 Task: Search one way flight ticket for 2 adults, 2 children, 2 infants in seat in first from Petersburg: Petersburg James A. Johnson Airport to Raleigh: Raleigh-durham International Airport on 8-5-2023. Choice of flights is Frontier. Number of bags: 7 checked bags. Price is upto 110000. Outbound departure time preference is 16:30.
Action: Mouse moved to (333, 293)
Screenshot: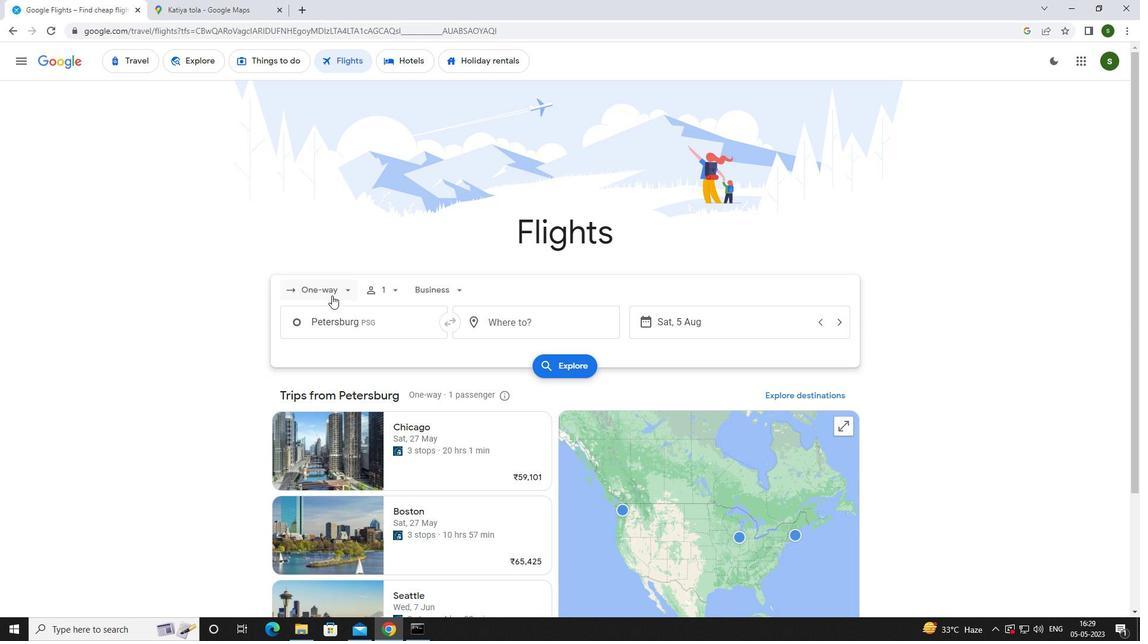 
Action: Mouse pressed left at (333, 293)
Screenshot: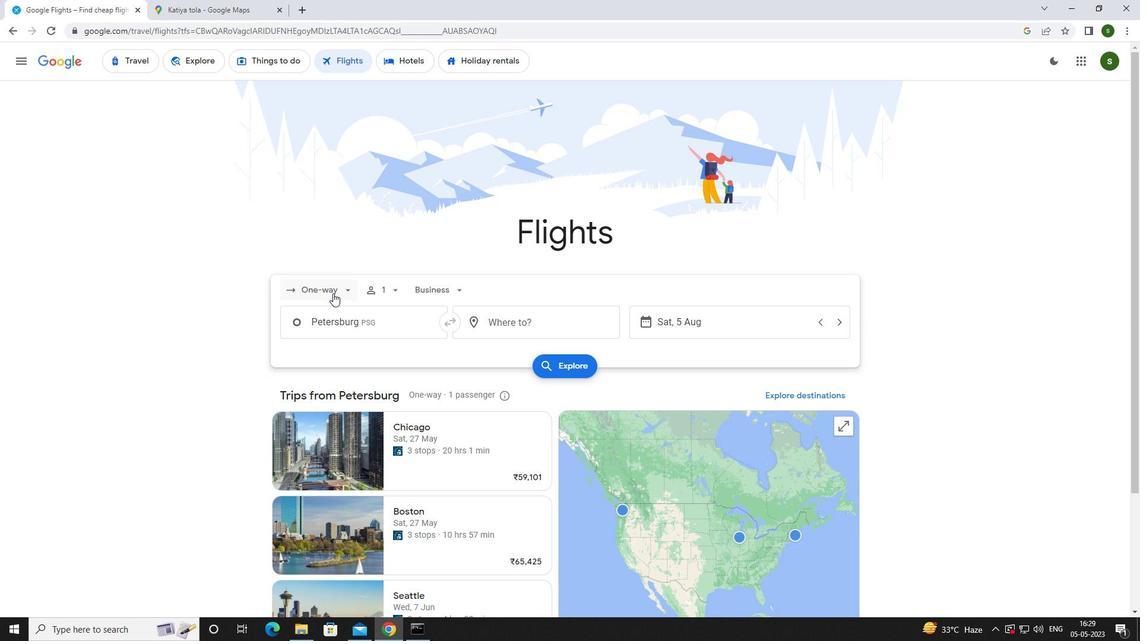 
Action: Mouse moved to (342, 347)
Screenshot: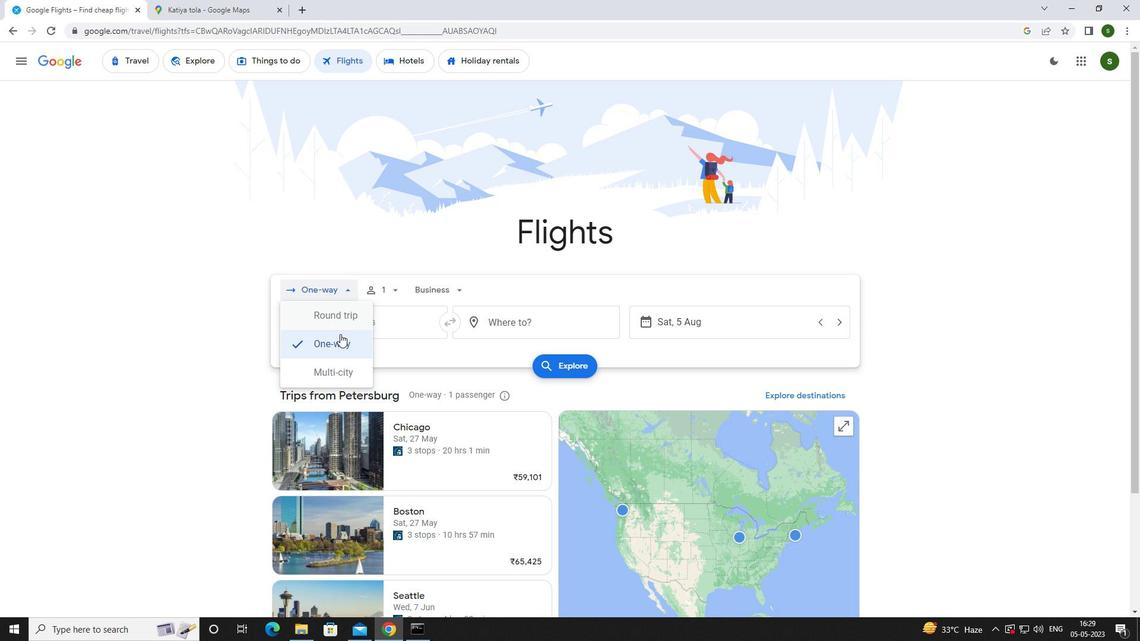 
Action: Mouse pressed left at (342, 347)
Screenshot: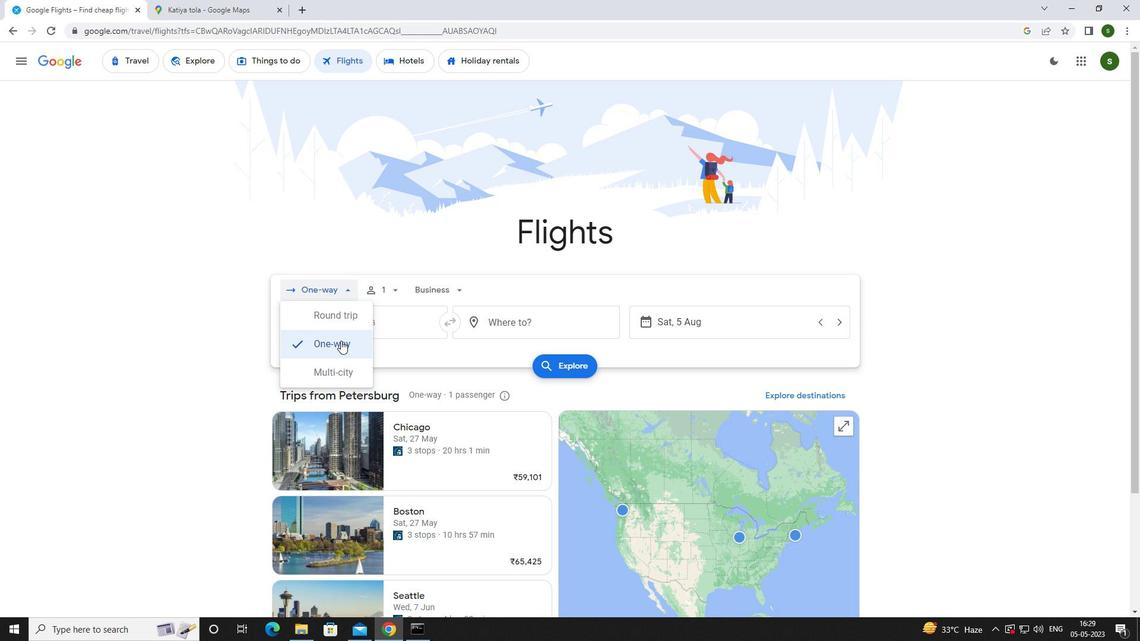 
Action: Mouse moved to (398, 292)
Screenshot: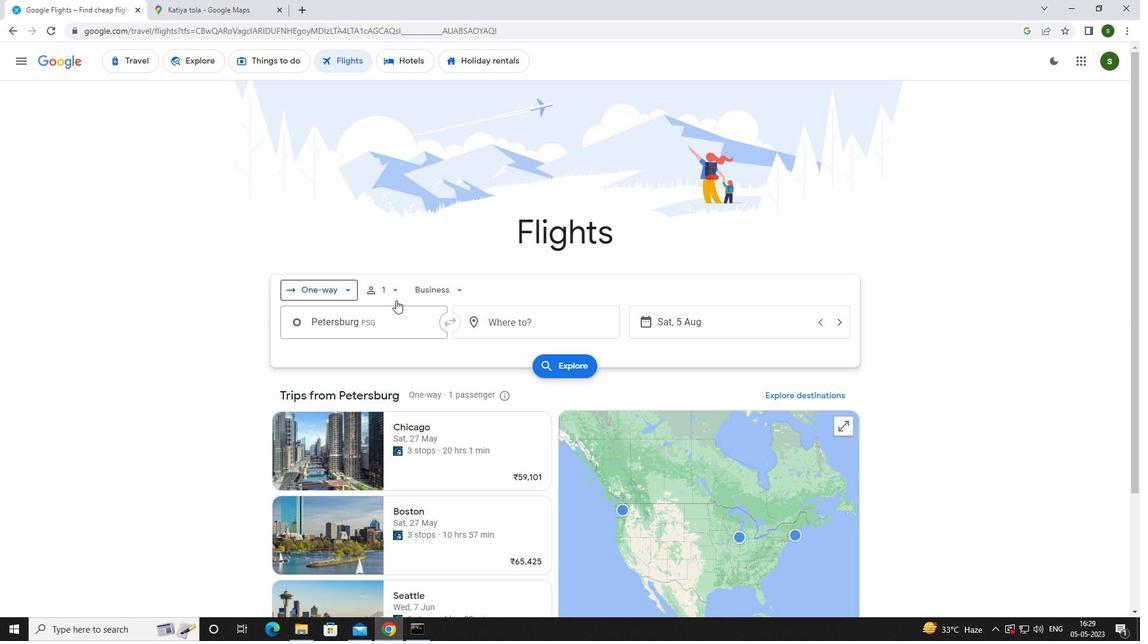 
Action: Mouse pressed left at (398, 292)
Screenshot: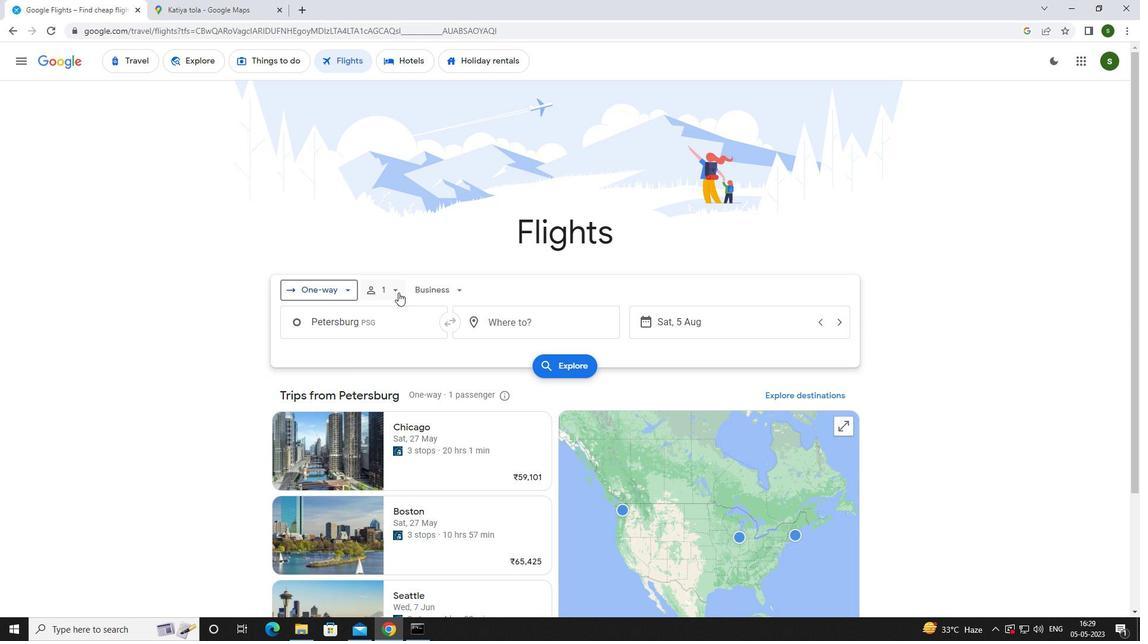 
Action: Mouse moved to (481, 318)
Screenshot: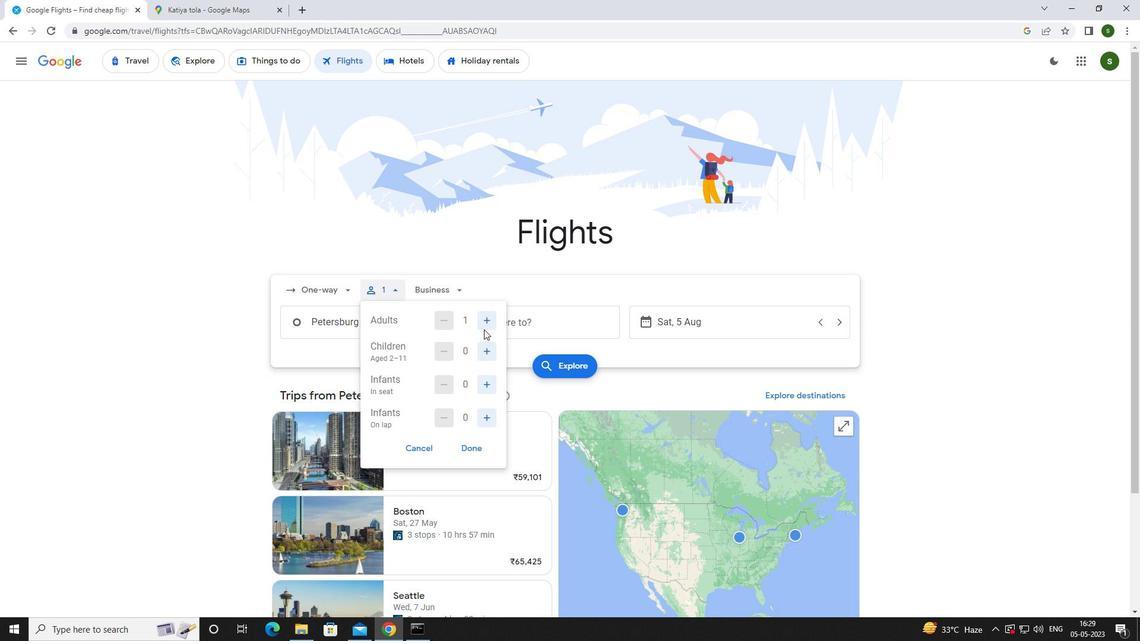
Action: Mouse pressed left at (481, 318)
Screenshot: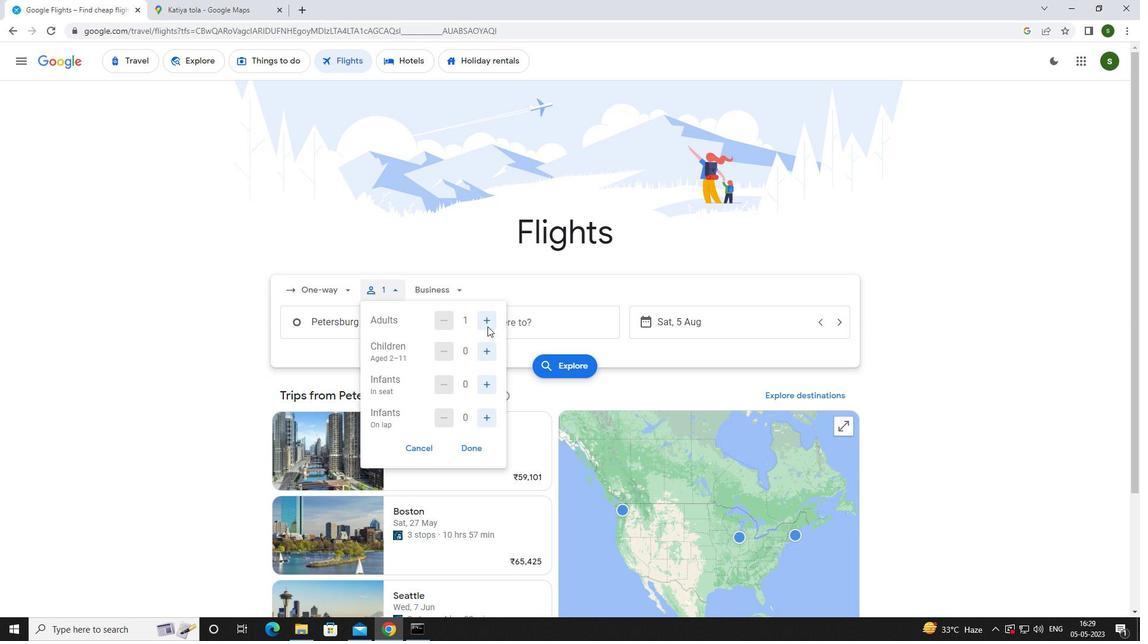 
Action: Mouse moved to (486, 352)
Screenshot: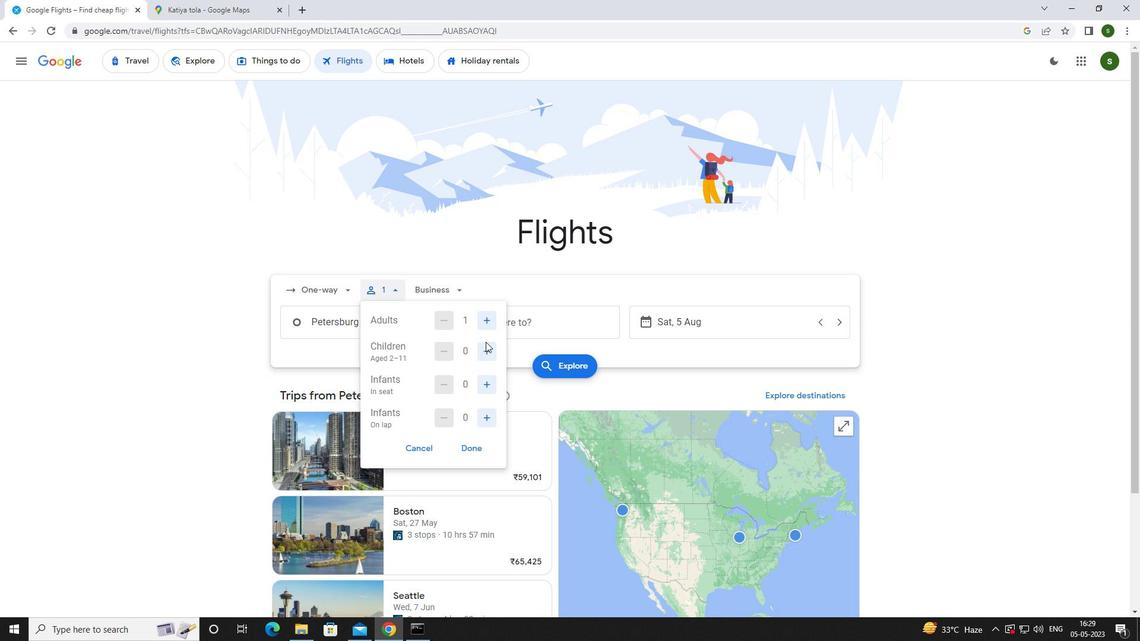 
Action: Mouse pressed left at (486, 352)
Screenshot: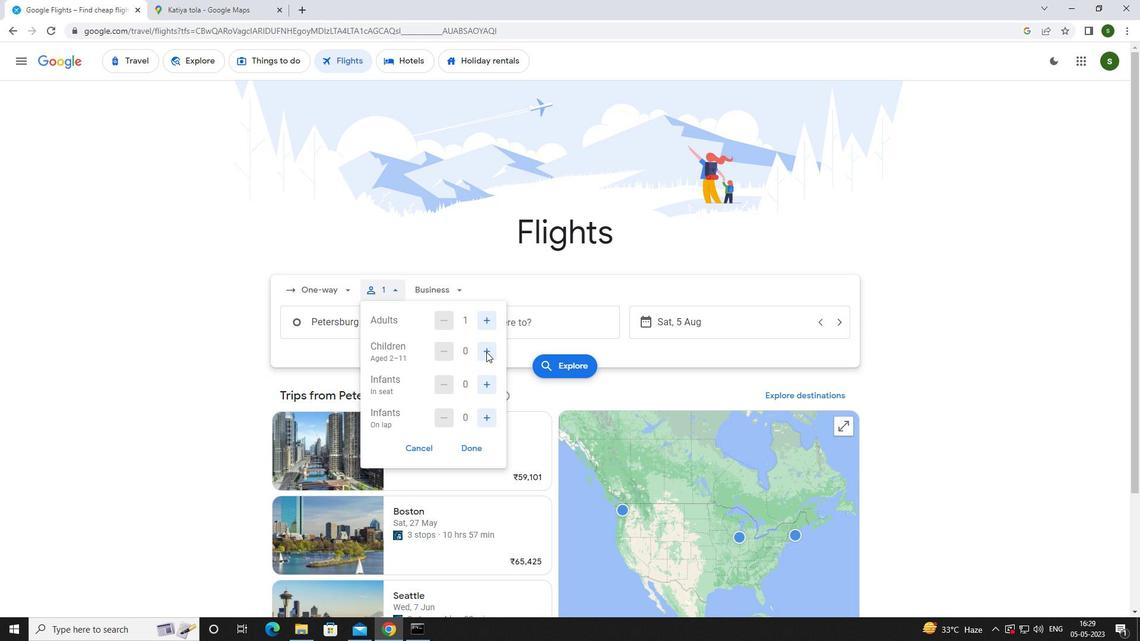 
Action: Mouse pressed left at (486, 352)
Screenshot: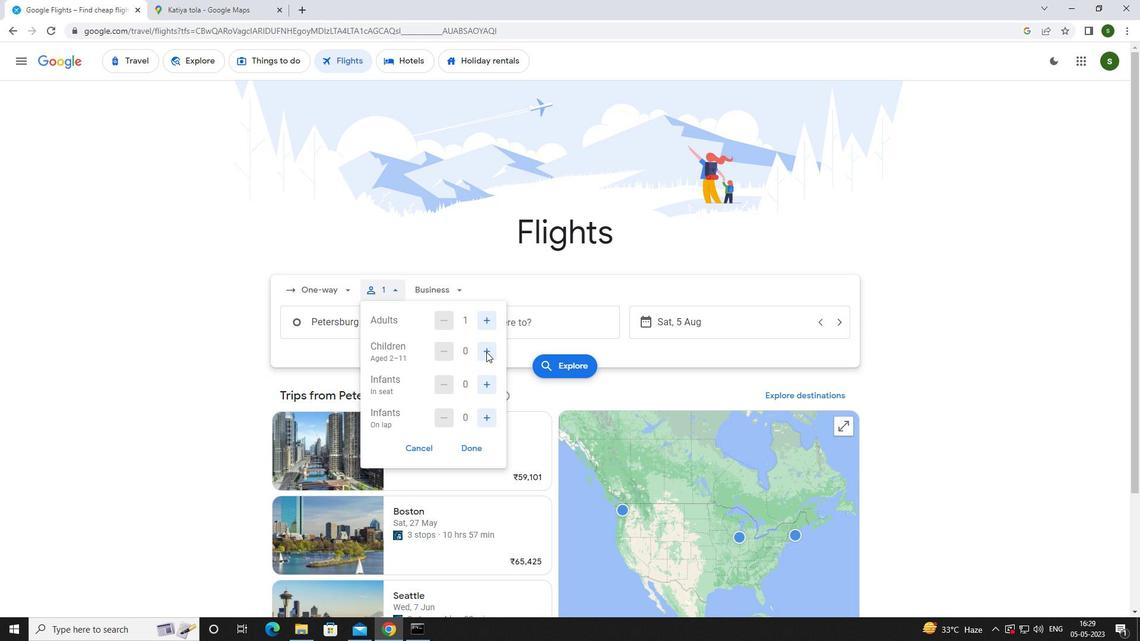 
Action: Mouse moved to (486, 382)
Screenshot: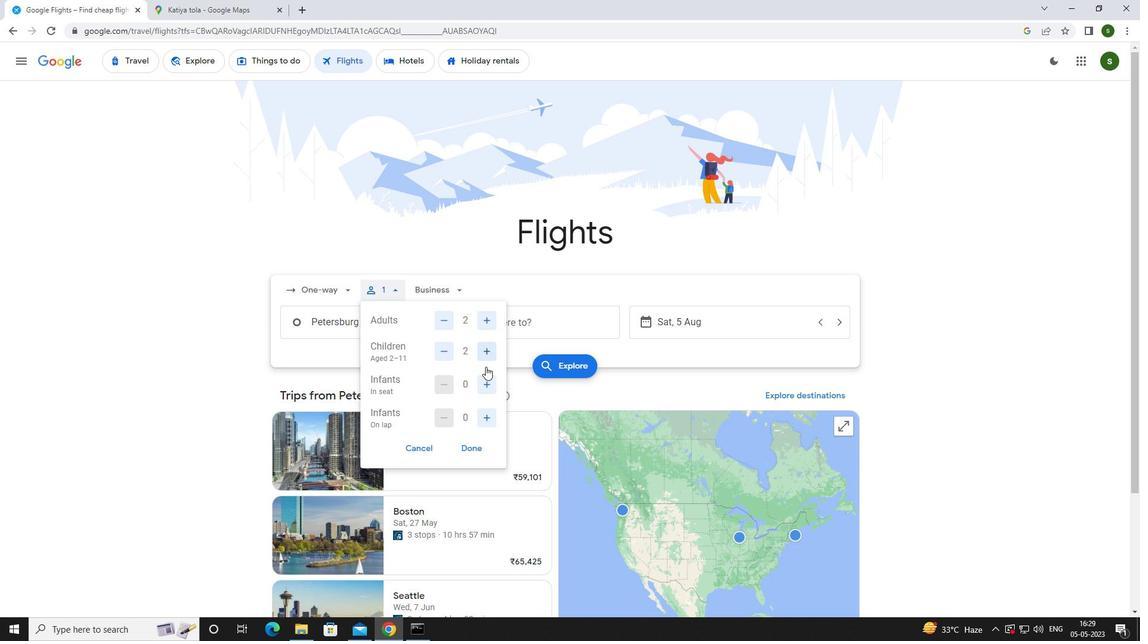 
Action: Mouse pressed left at (486, 382)
Screenshot: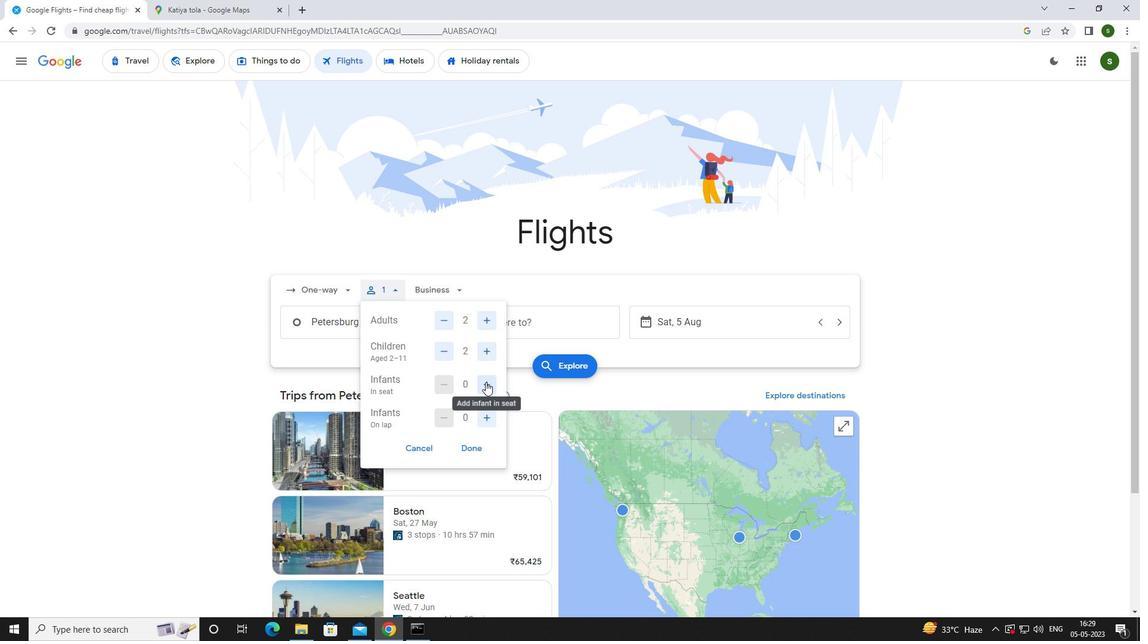 
Action: Mouse pressed left at (486, 382)
Screenshot: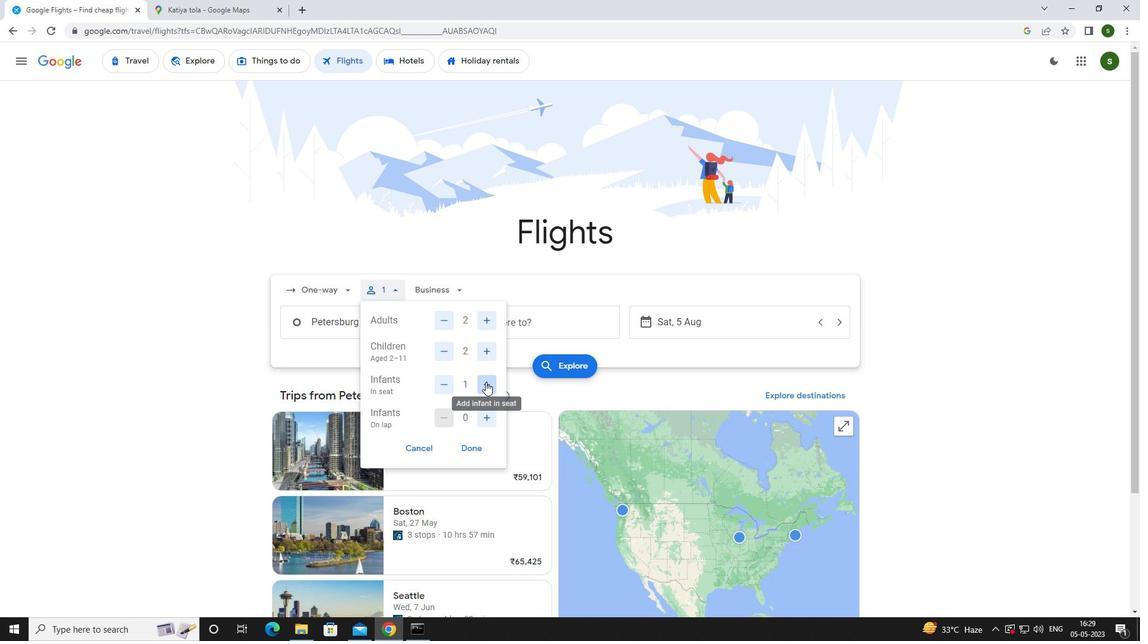 
Action: Mouse moved to (441, 293)
Screenshot: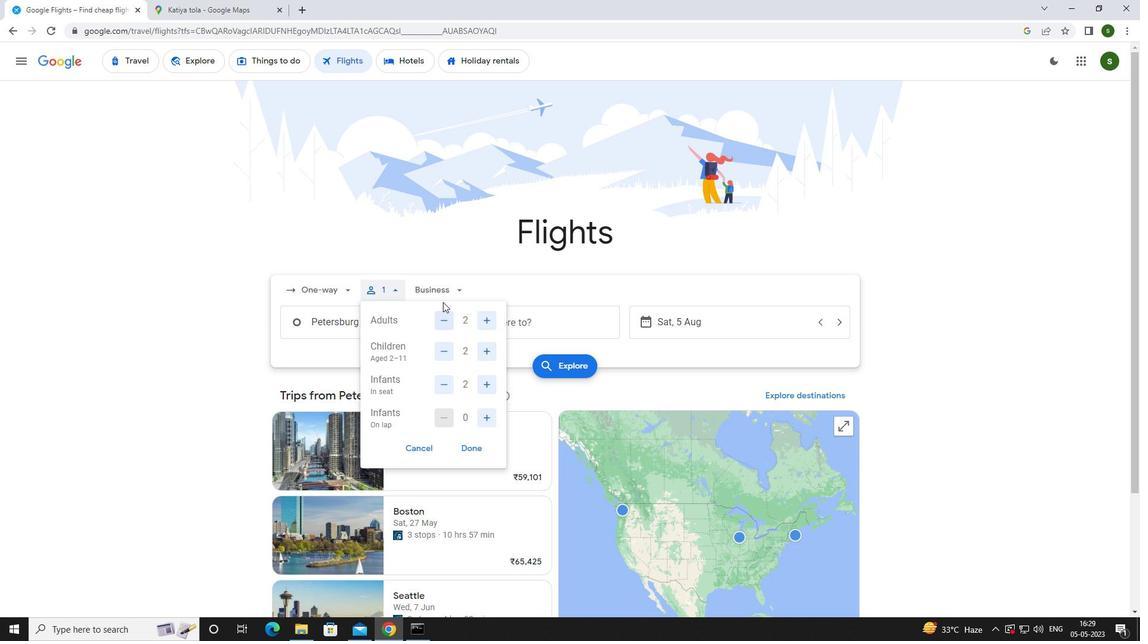 
Action: Mouse pressed left at (441, 293)
Screenshot: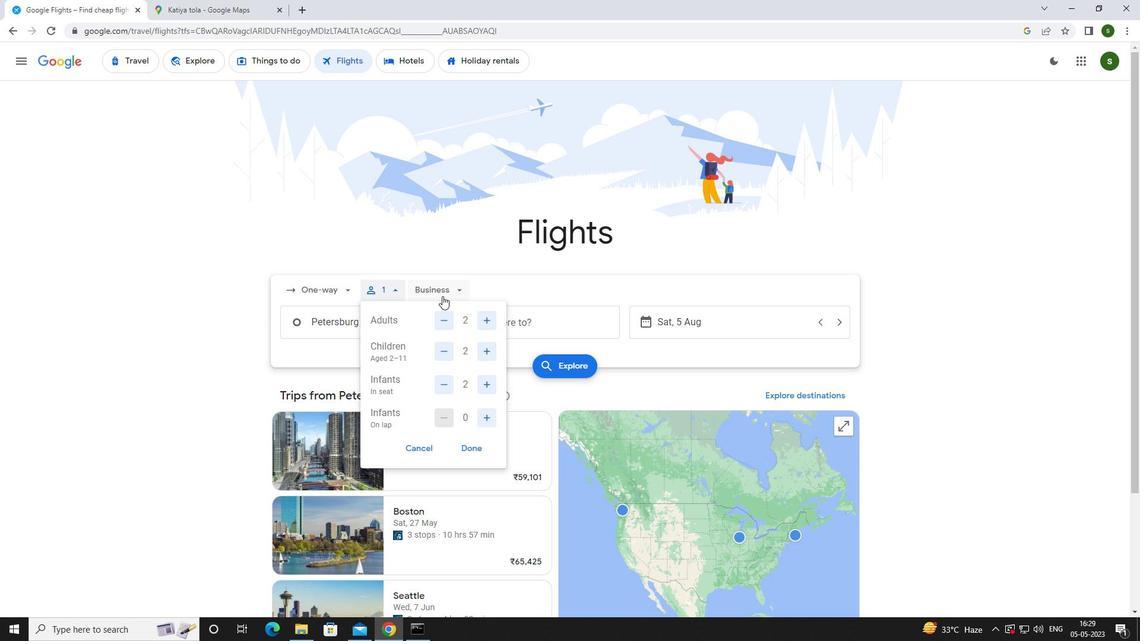 
Action: Mouse moved to (469, 404)
Screenshot: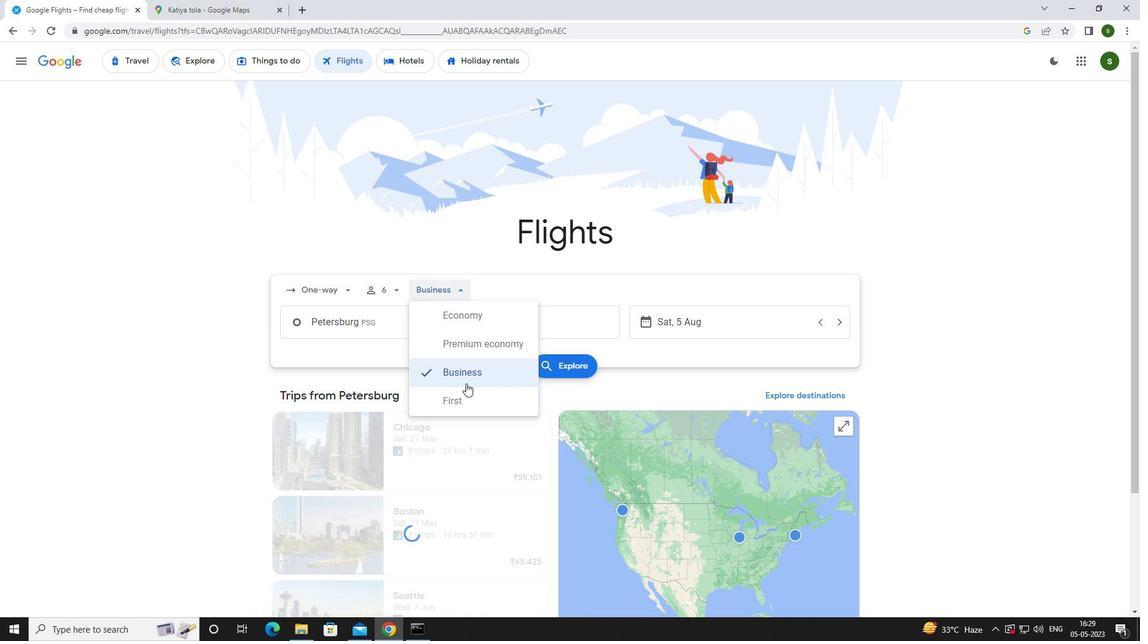 
Action: Mouse pressed left at (469, 404)
Screenshot: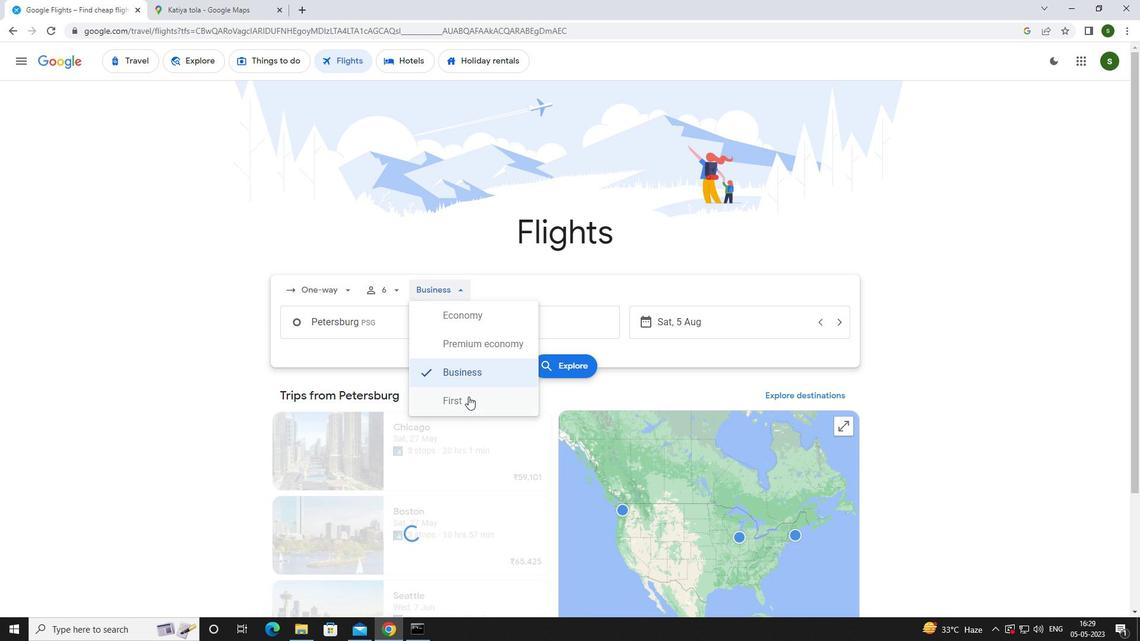
Action: Mouse moved to (409, 327)
Screenshot: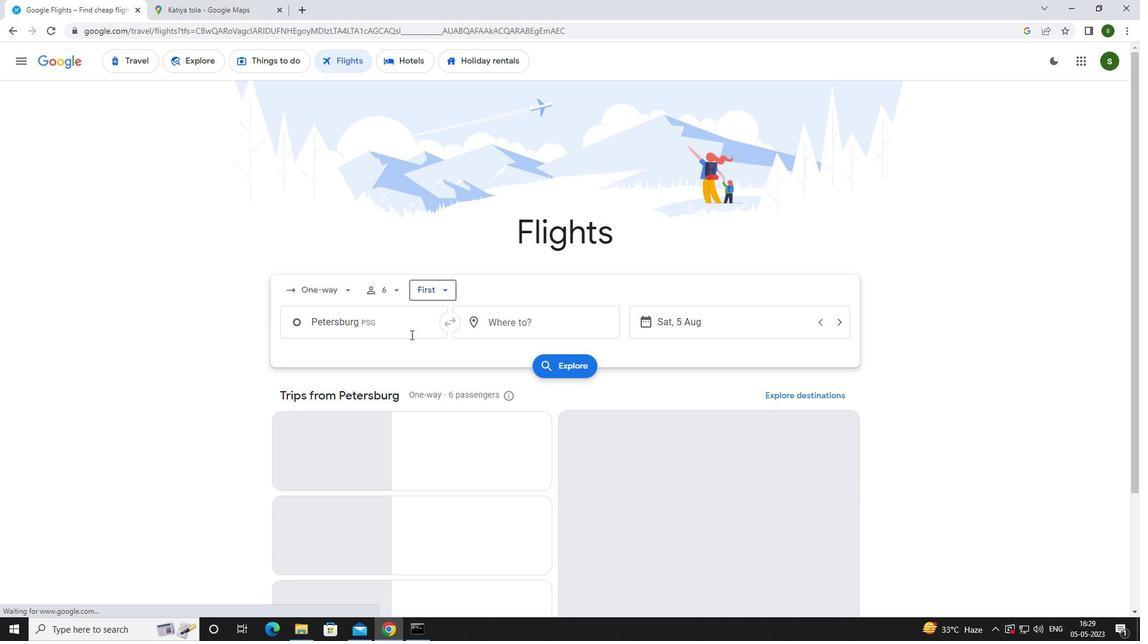 
Action: Mouse pressed left at (409, 327)
Screenshot: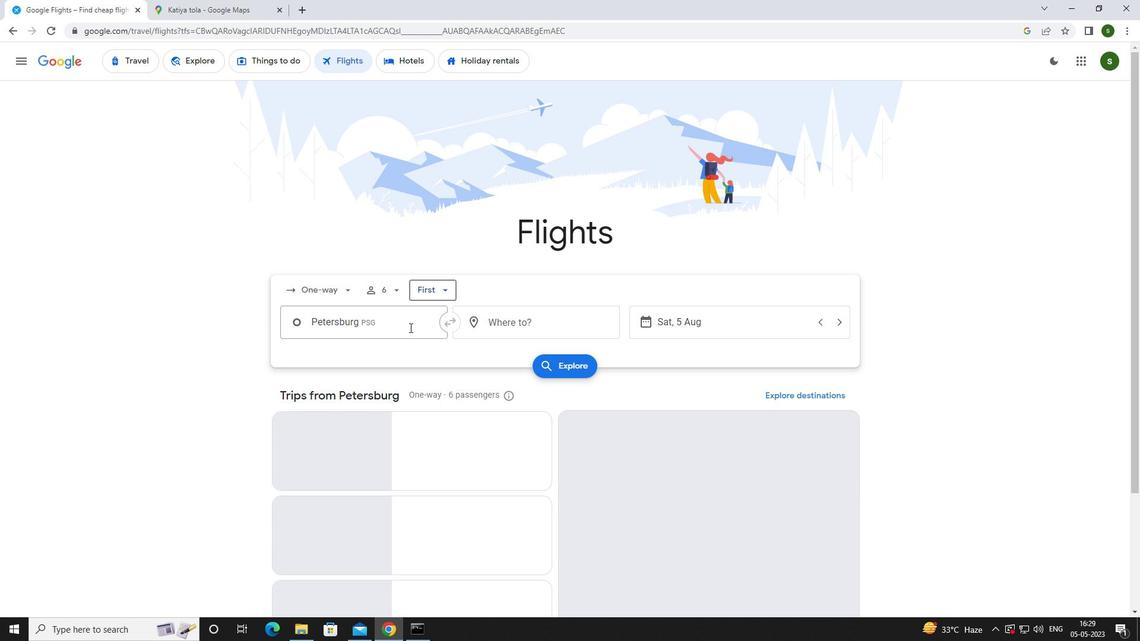 
Action: Key pressed <Key.caps_lock>p<Key.caps_lock>etersburg
Screenshot: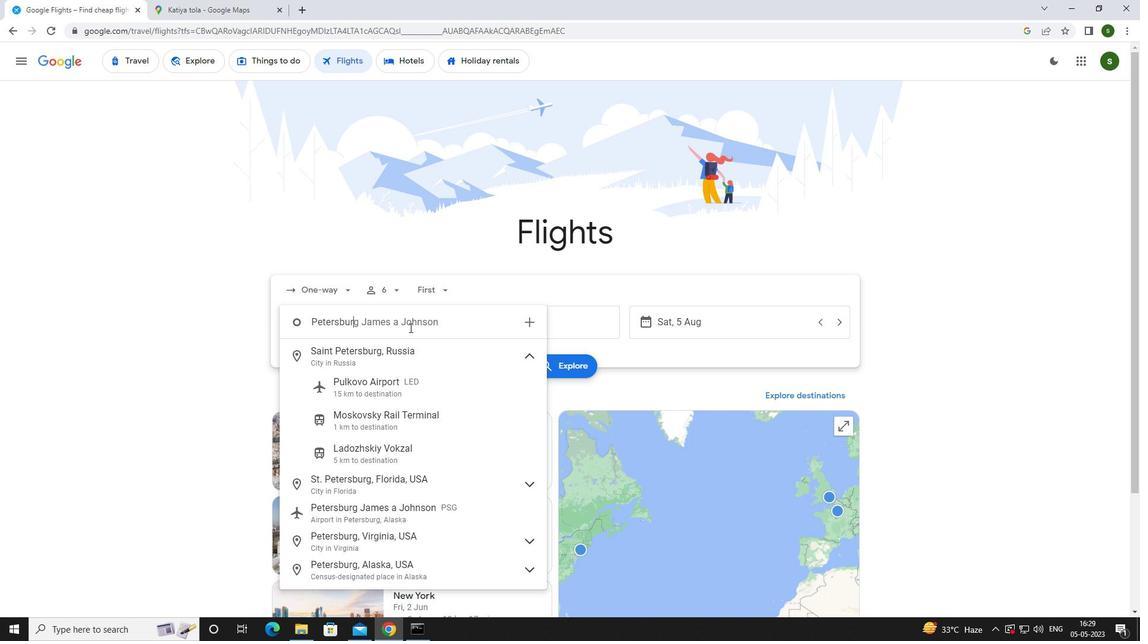 
Action: Mouse moved to (424, 505)
Screenshot: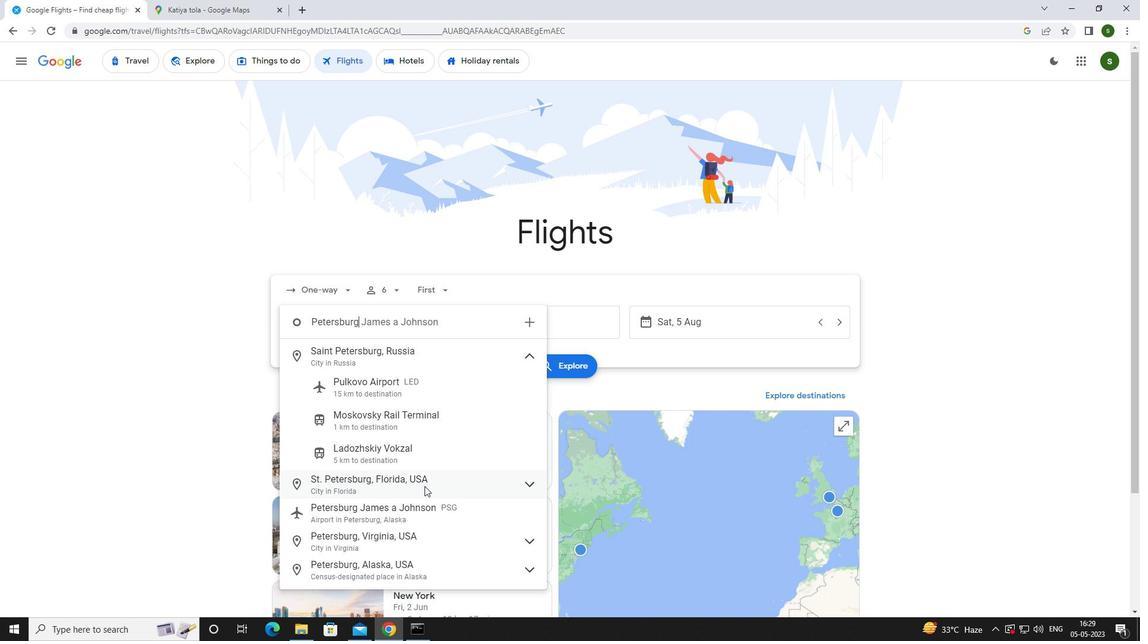 
Action: Mouse pressed left at (424, 505)
Screenshot: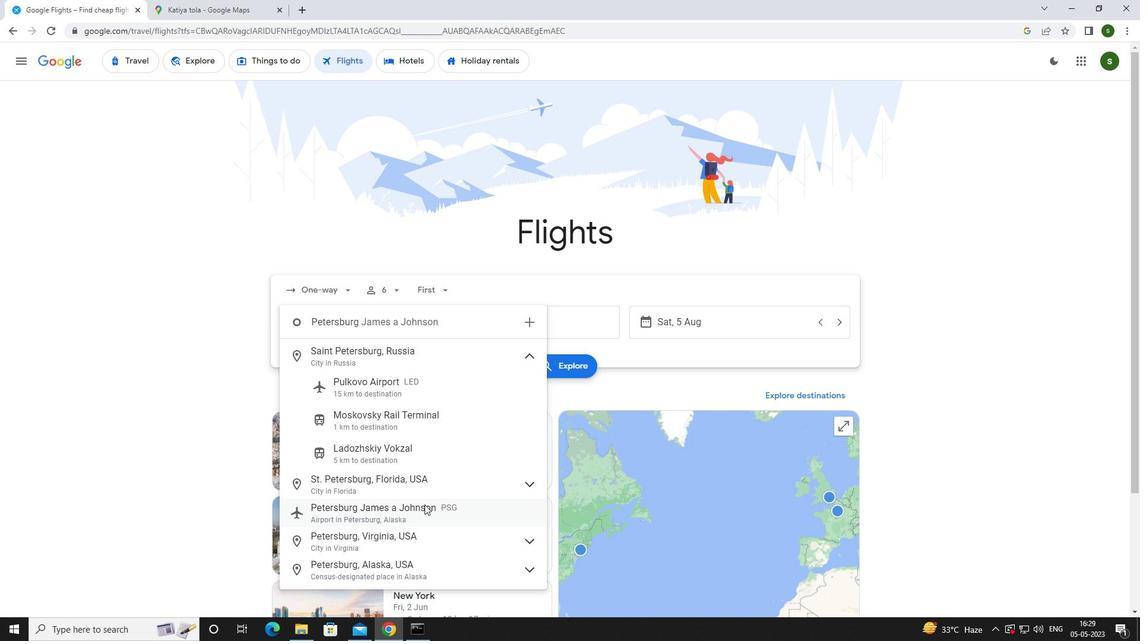 
Action: Mouse moved to (524, 326)
Screenshot: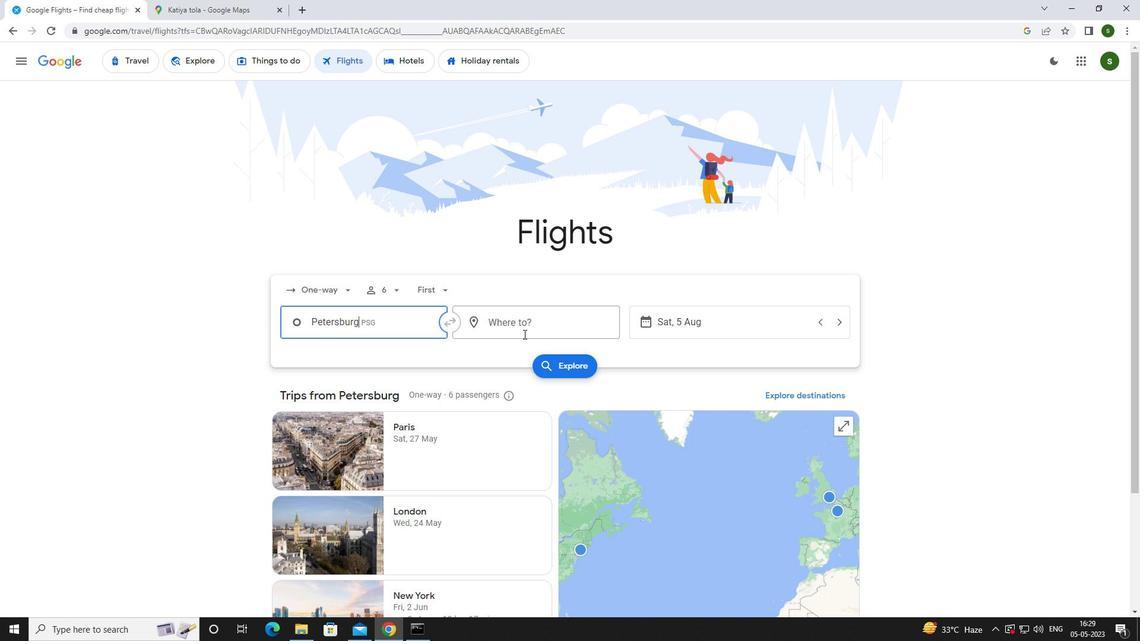 
Action: Mouse pressed left at (524, 326)
Screenshot: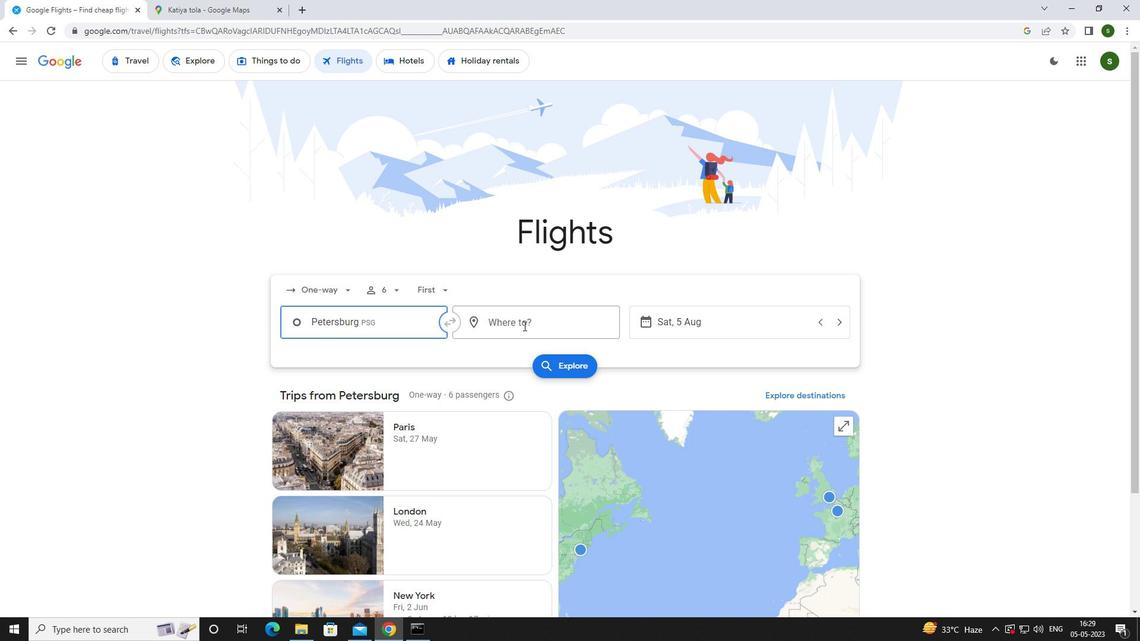 
Action: Key pressed <Key.caps_lock>r<Key.caps_lock>aleigh
Screenshot: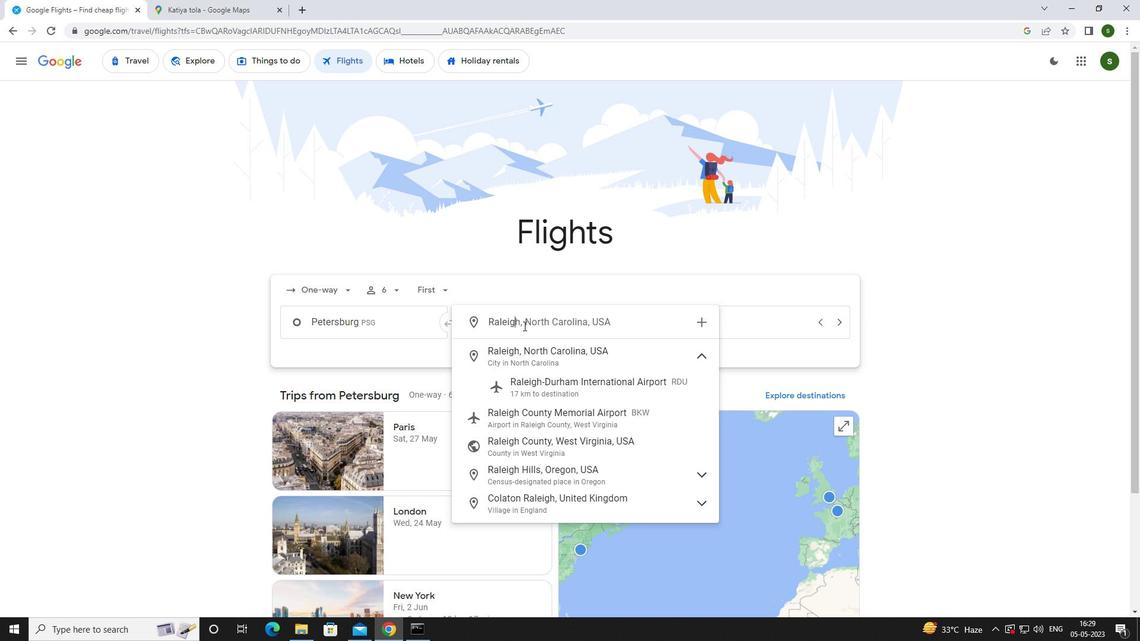 
Action: Mouse moved to (562, 393)
Screenshot: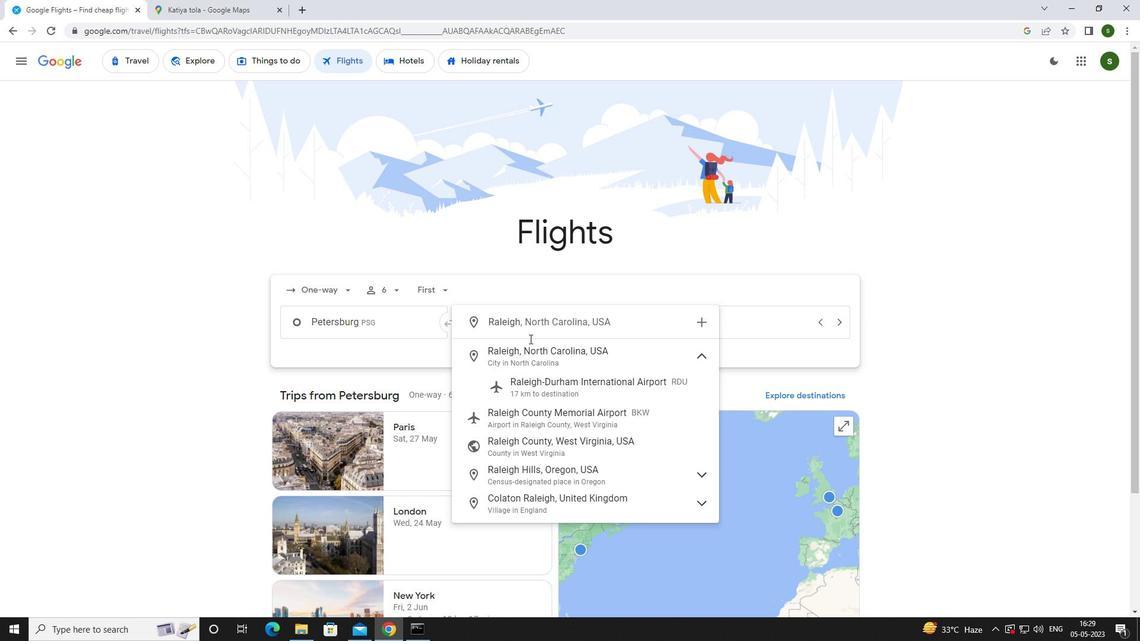 
Action: Mouse pressed left at (562, 393)
Screenshot: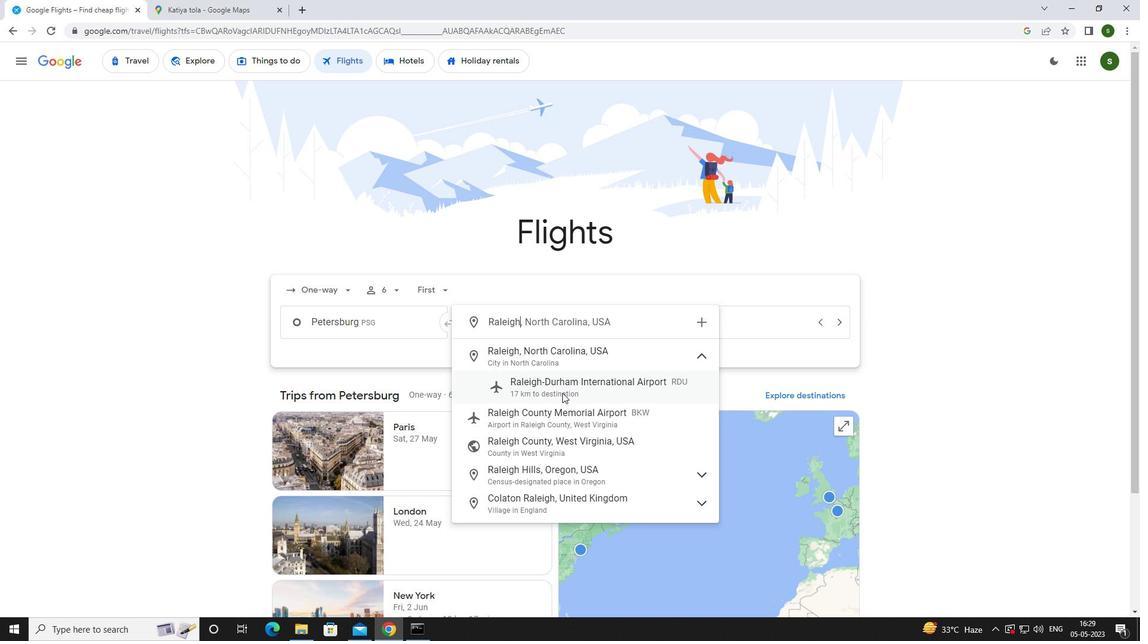 
Action: Mouse moved to (704, 326)
Screenshot: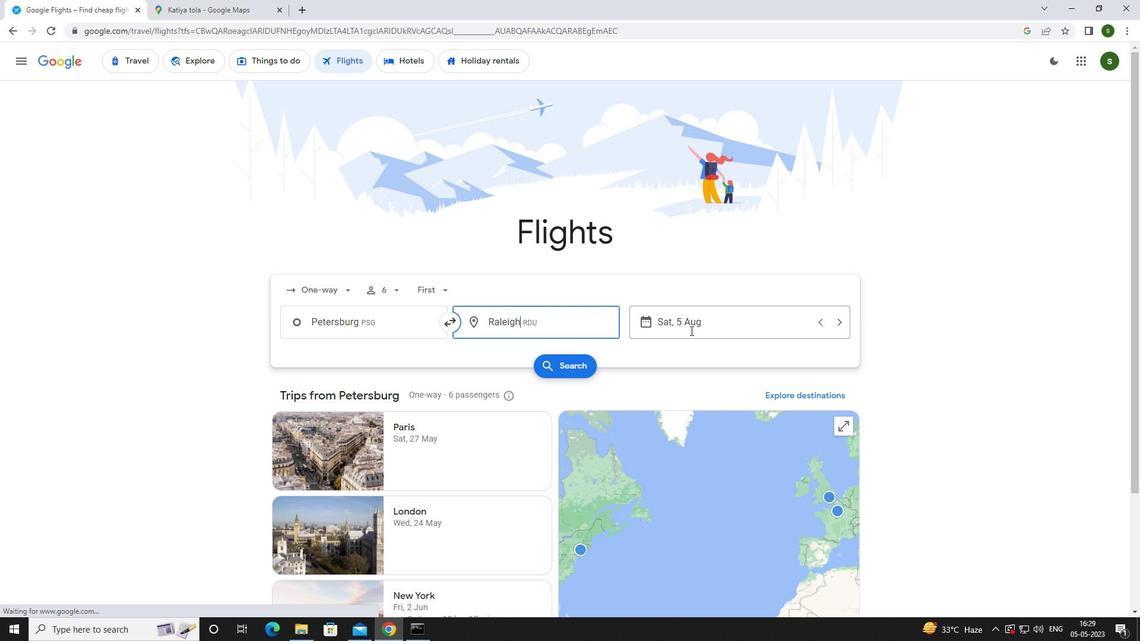 
Action: Mouse pressed left at (704, 326)
Screenshot: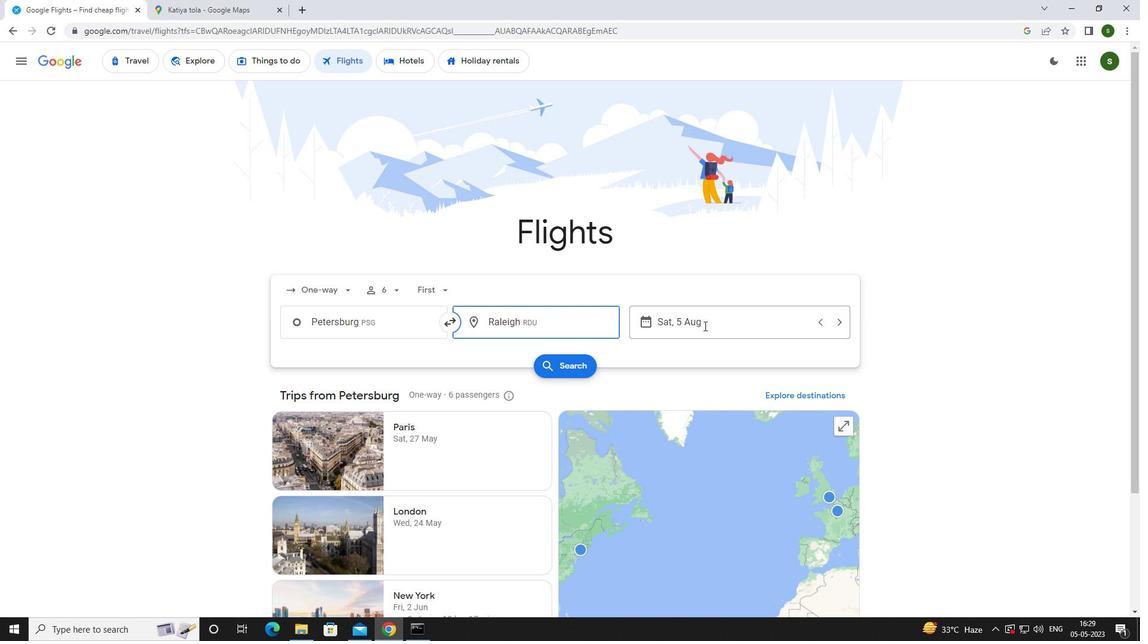 
Action: Mouse moved to (606, 404)
Screenshot: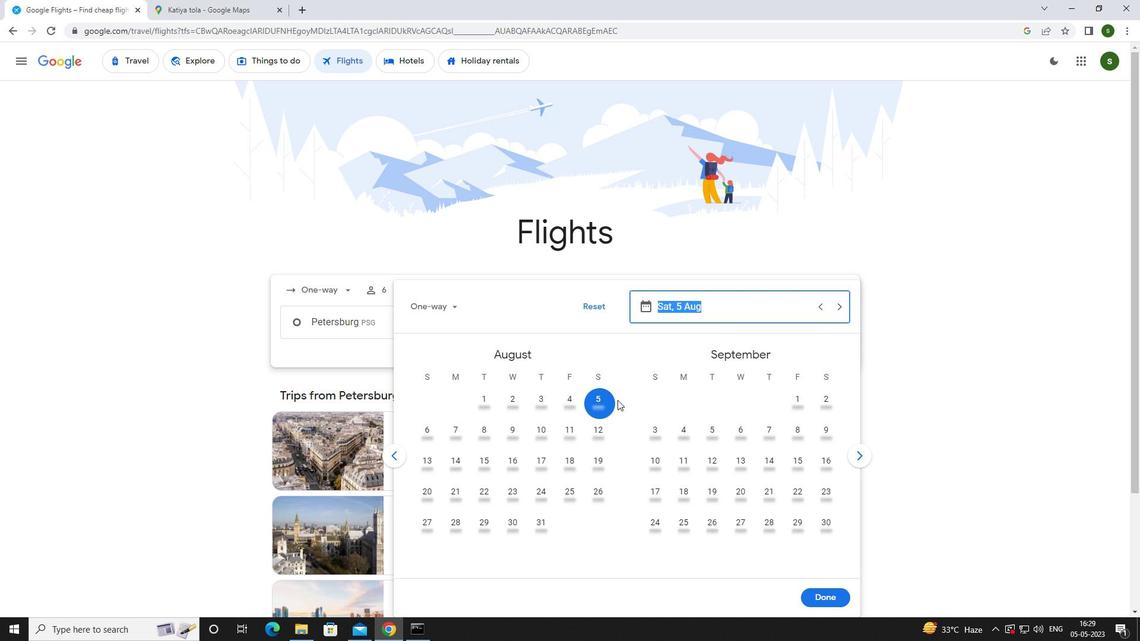 
Action: Mouse pressed left at (606, 404)
Screenshot: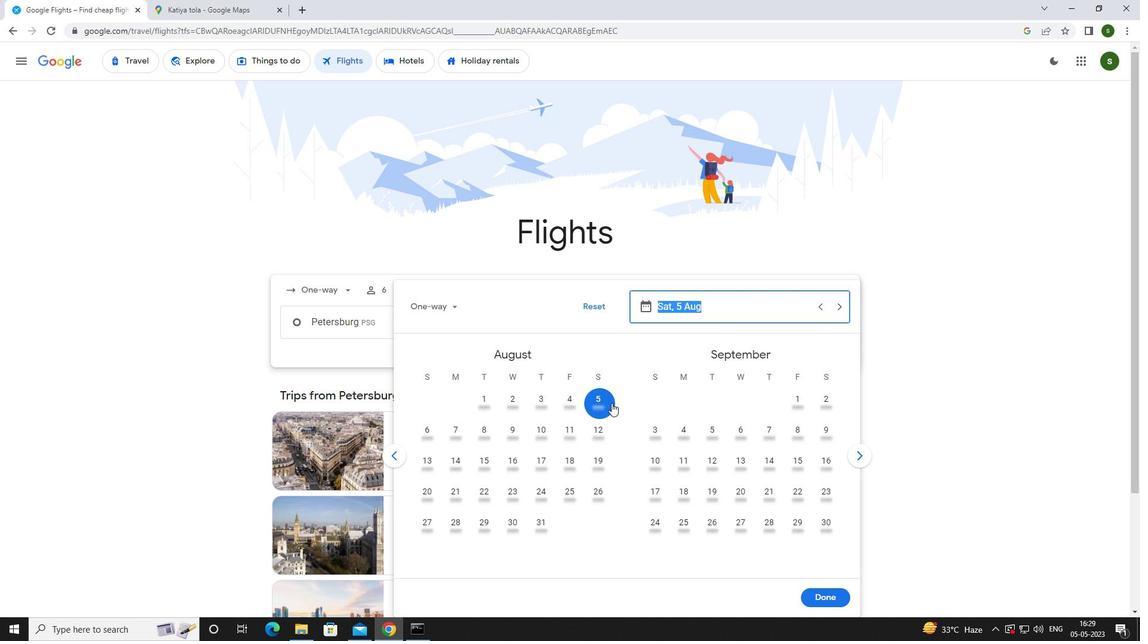 
Action: Mouse moved to (820, 592)
Screenshot: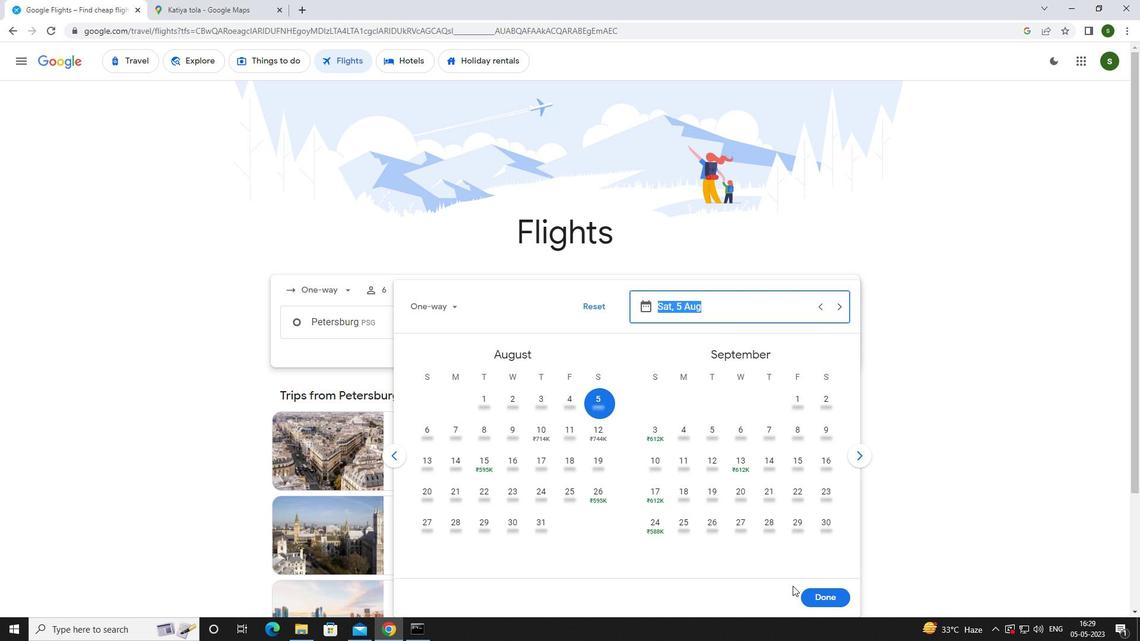 
Action: Mouse pressed left at (820, 592)
Screenshot: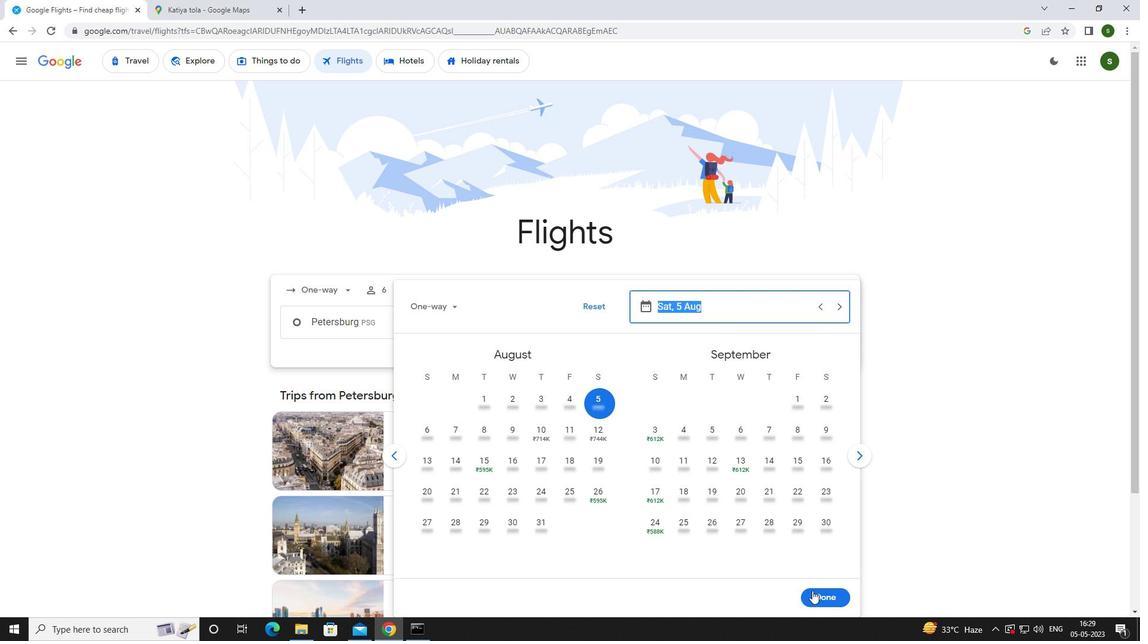
Action: Mouse moved to (569, 365)
Screenshot: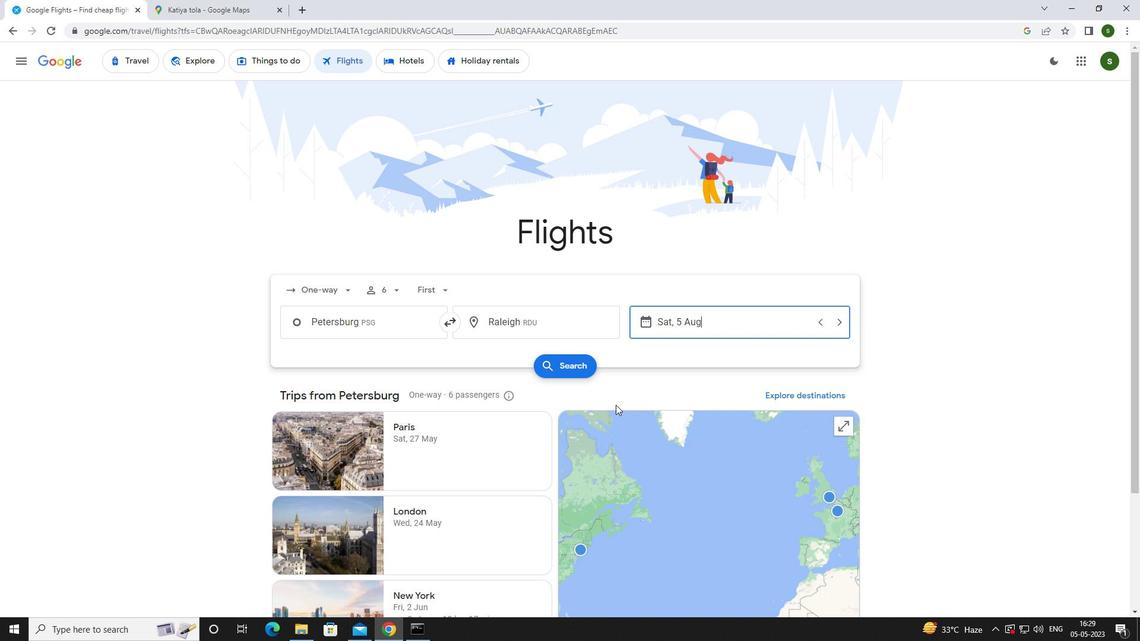 
Action: Mouse pressed left at (569, 365)
Screenshot: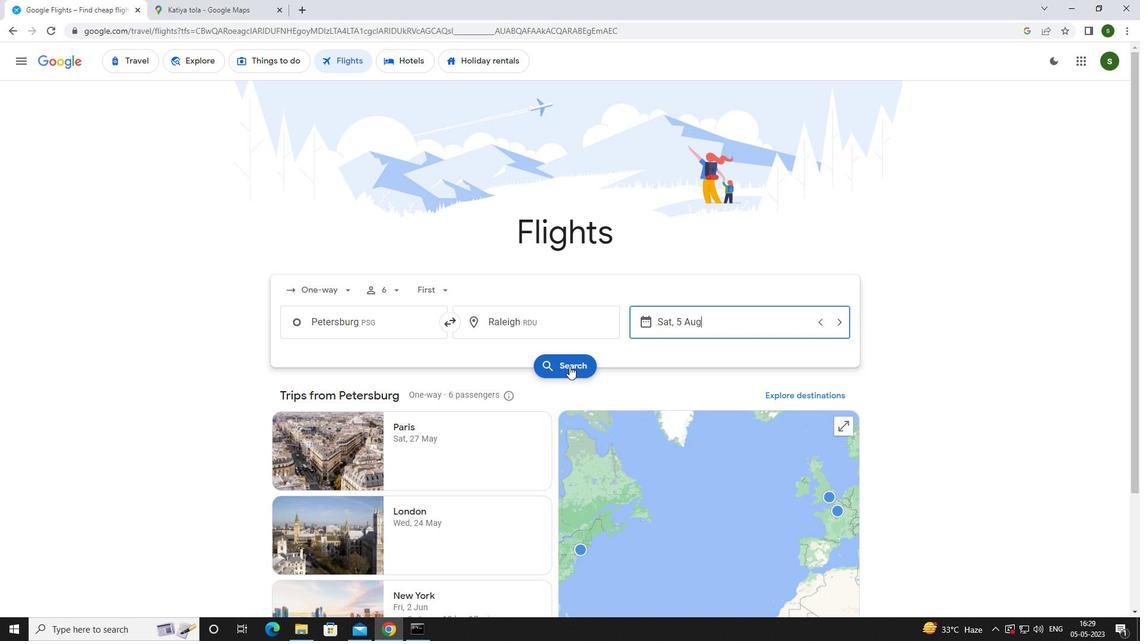 
Action: Mouse moved to (301, 169)
Screenshot: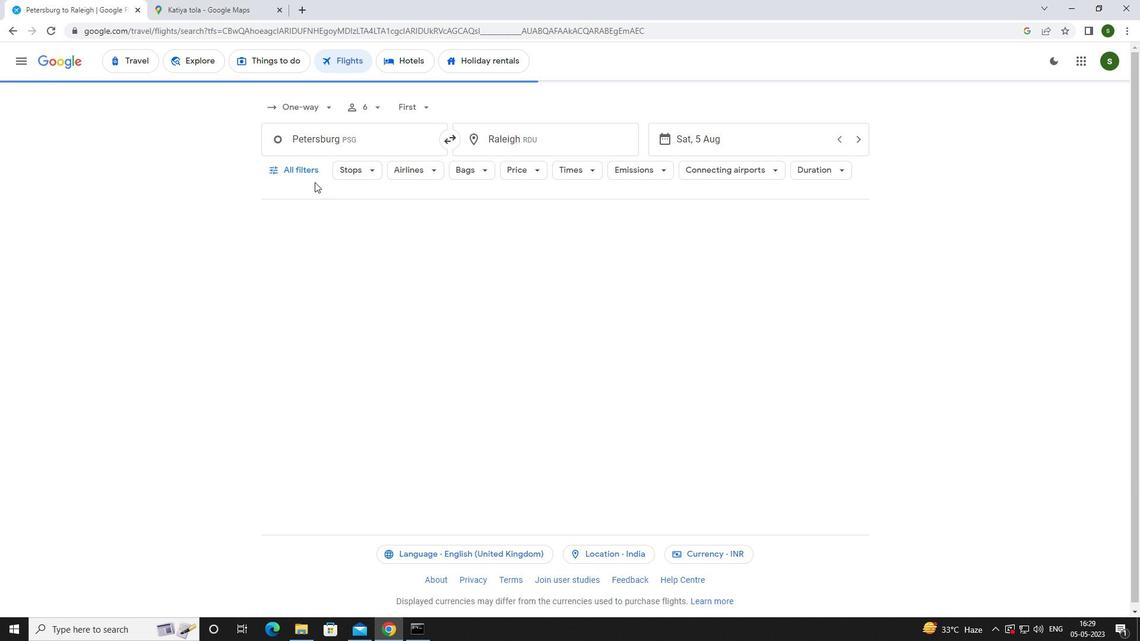 
Action: Mouse pressed left at (301, 169)
Screenshot: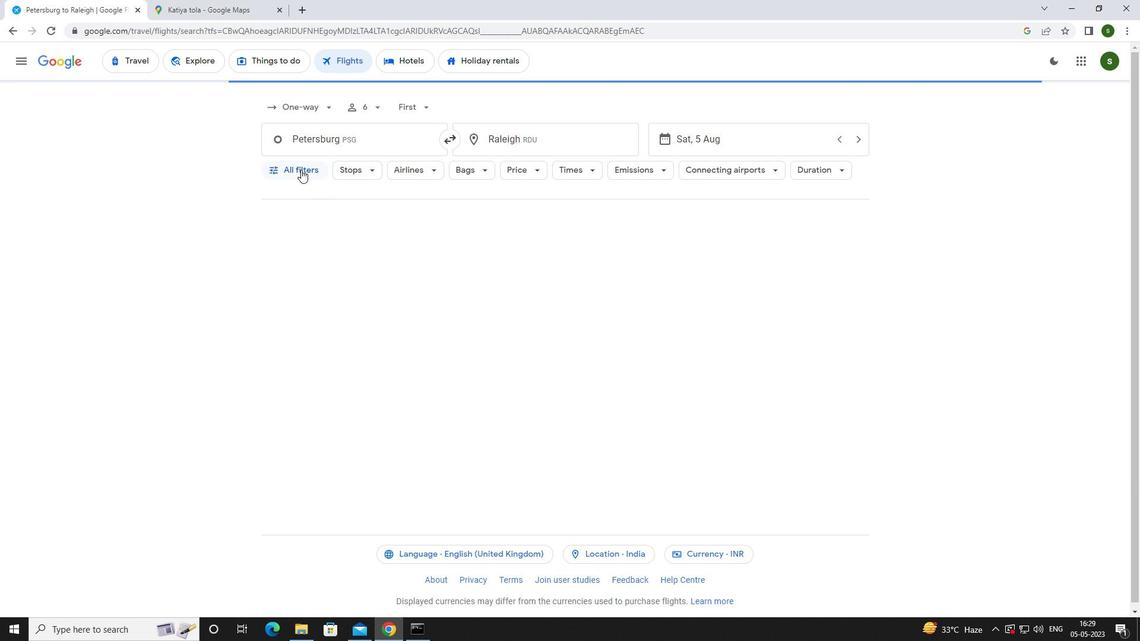 
Action: Mouse moved to (443, 421)
Screenshot: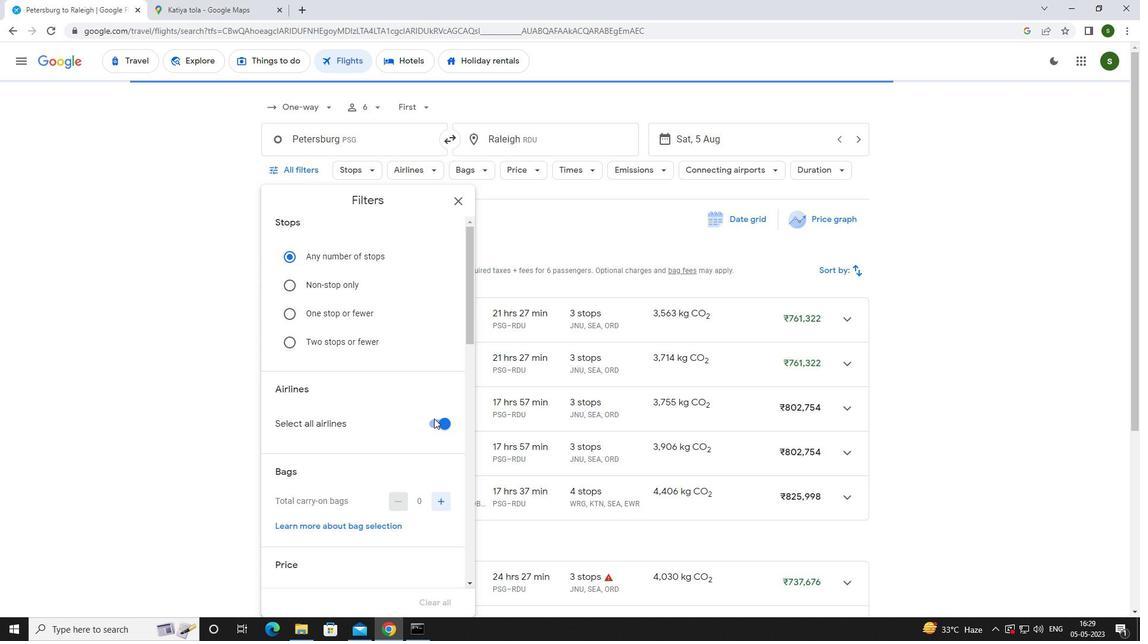 
Action: Mouse pressed left at (443, 421)
Screenshot: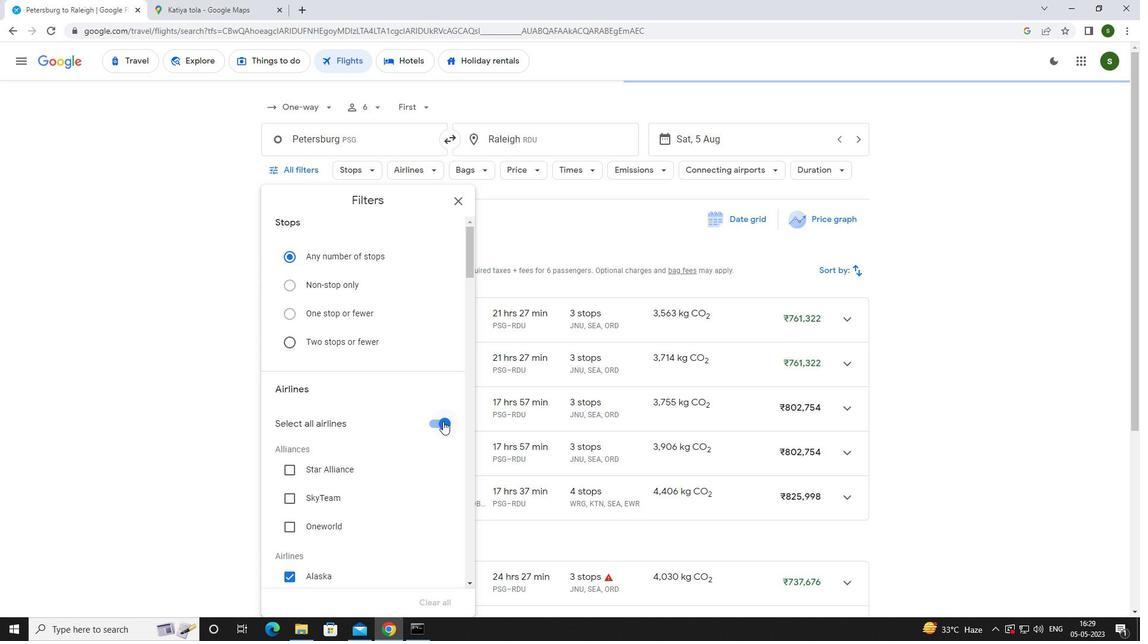 
Action: Mouse moved to (378, 390)
Screenshot: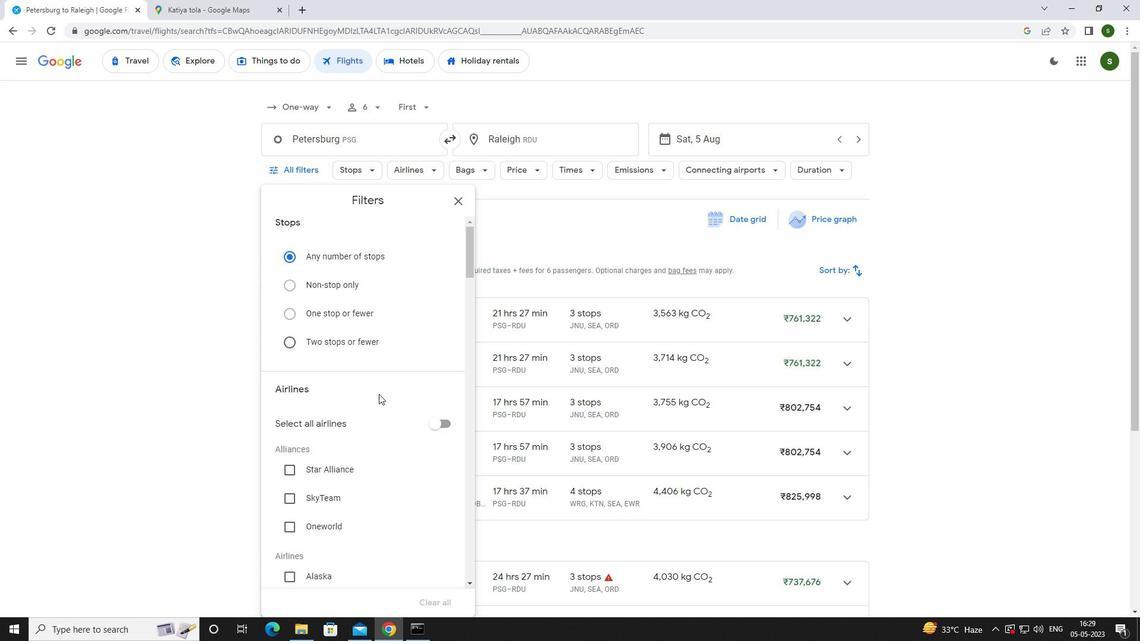 
Action: Mouse scrolled (378, 390) with delta (0, 0)
Screenshot: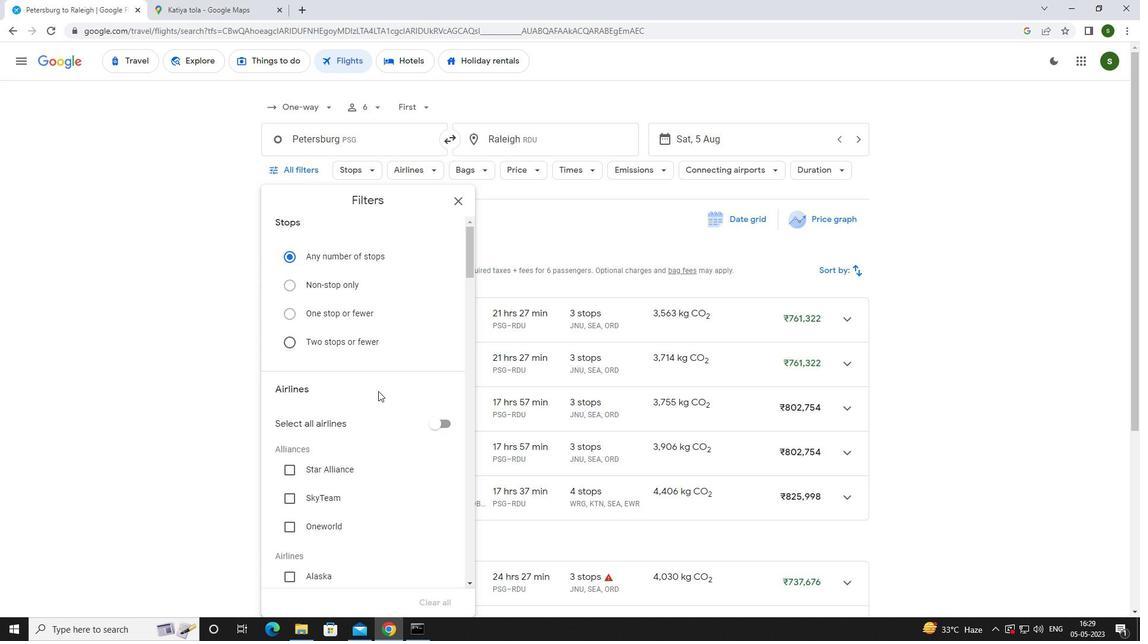 
Action: Mouse moved to (376, 390)
Screenshot: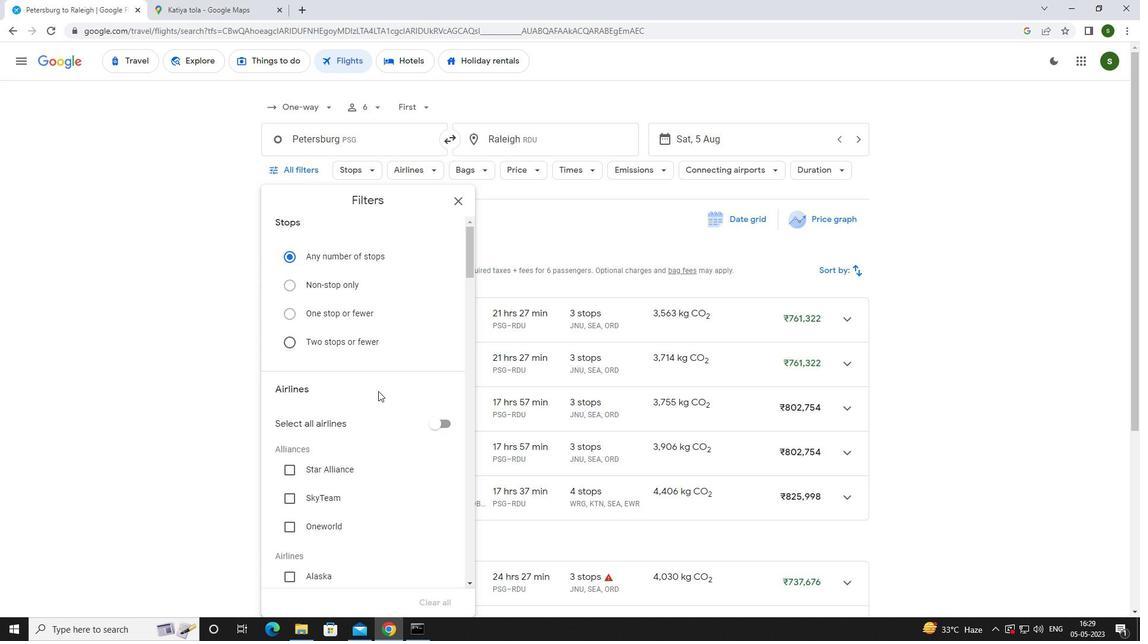 
Action: Mouse scrolled (376, 390) with delta (0, 0)
Screenshot: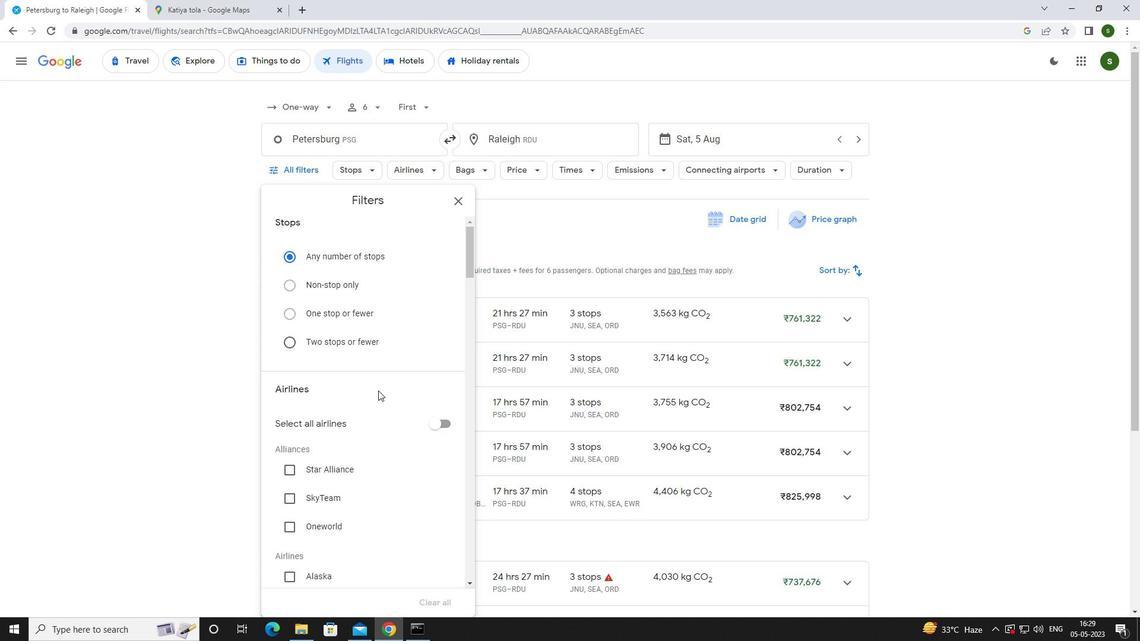 
Action: Mouse scrolled (376, 390) with delta (0, 0)
Screenshot: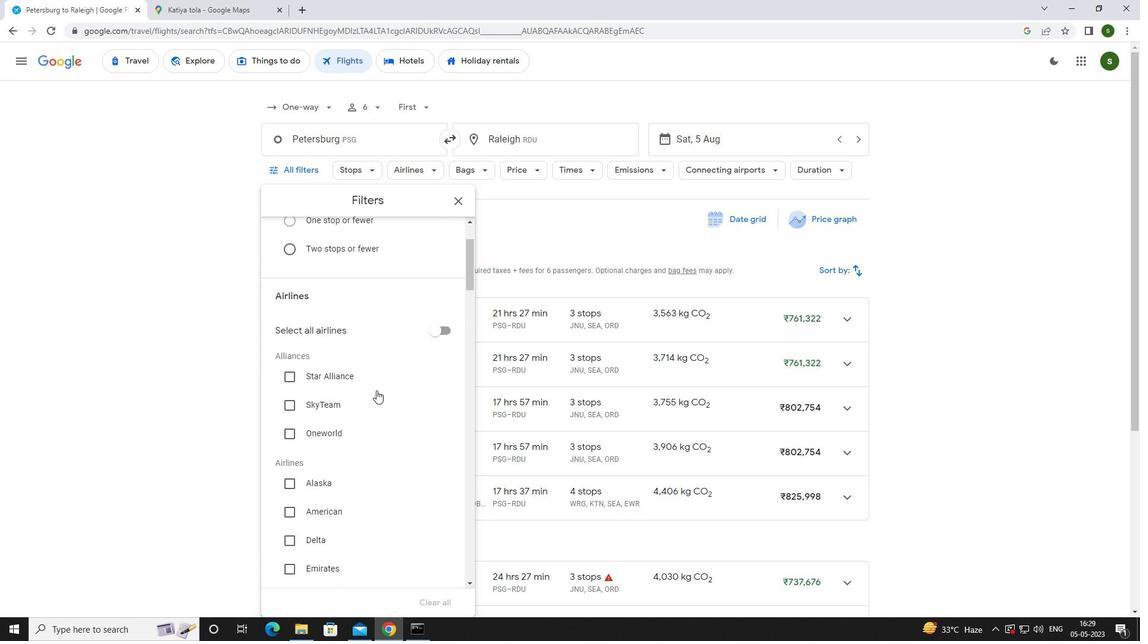 
Action: Mouse scrolled (376, 390) with delta (0, 0)
Screenshot: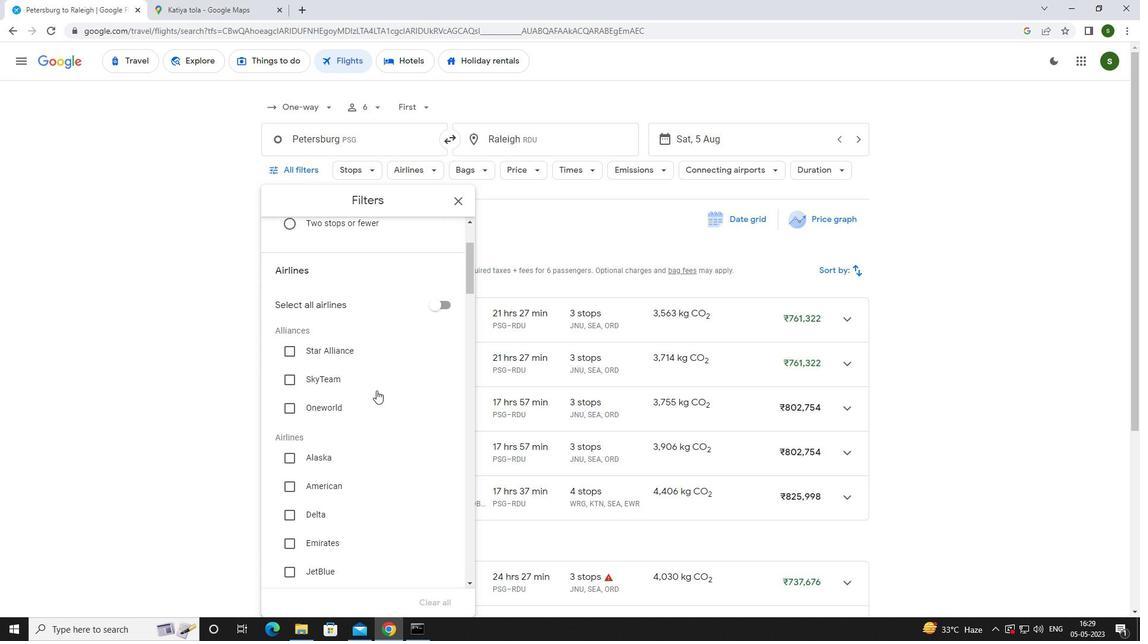 
Action: Mouse moved to (374, 391)
Screenshot: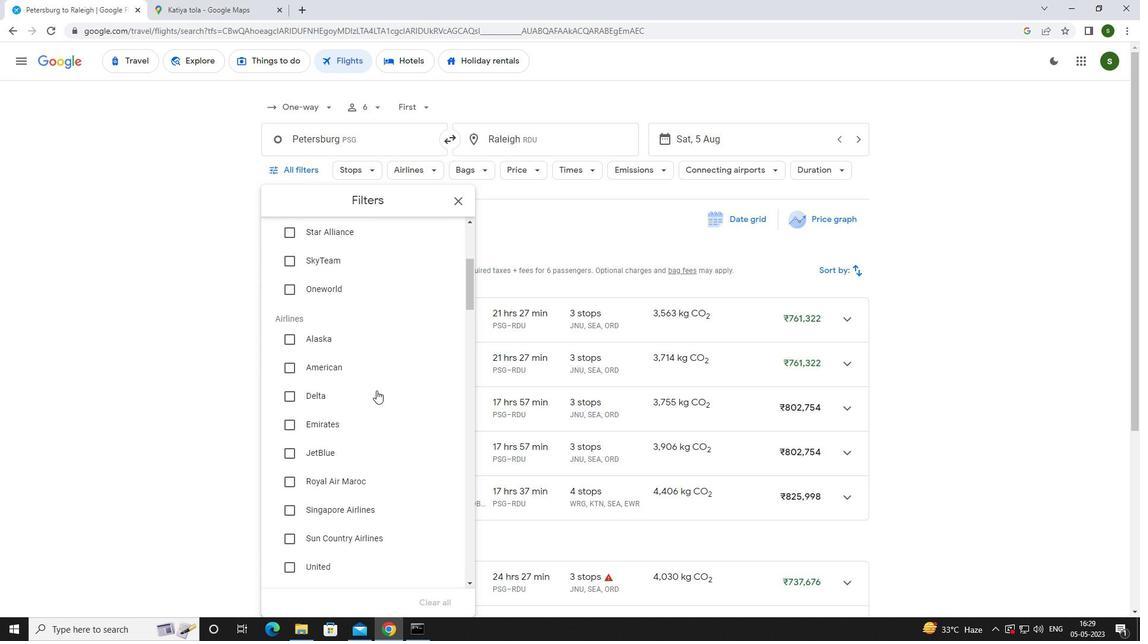 
Action: Mouse scrolled (374, 390) with delta (0, 0)
Screenshot: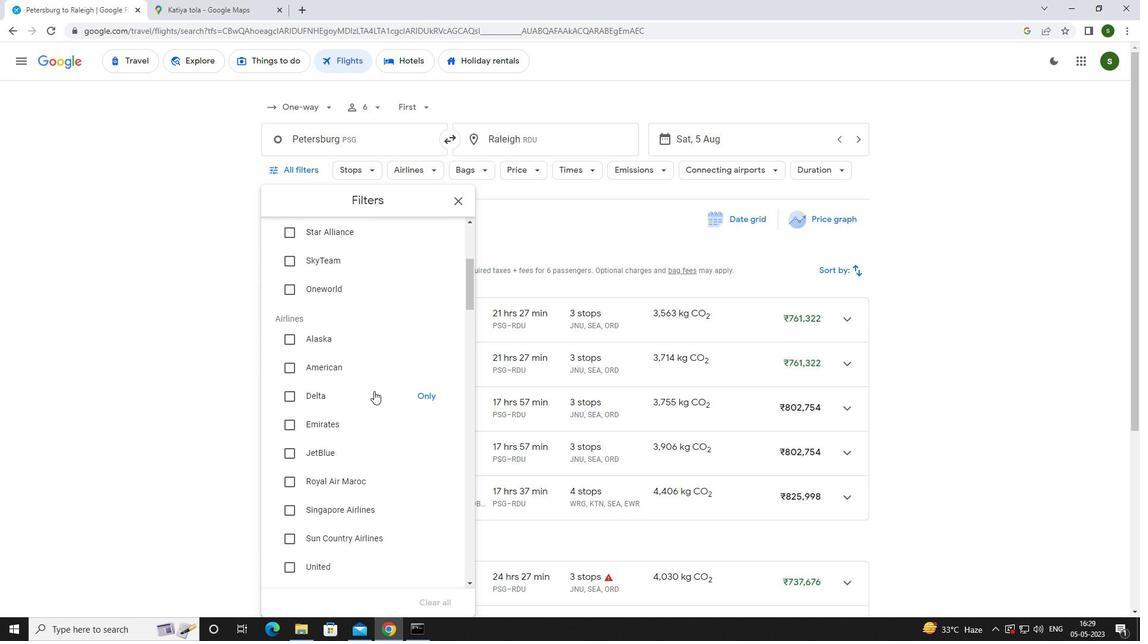 
Action: Mouse scrolled (374, 390) with delta (0, 0)
Screenshot: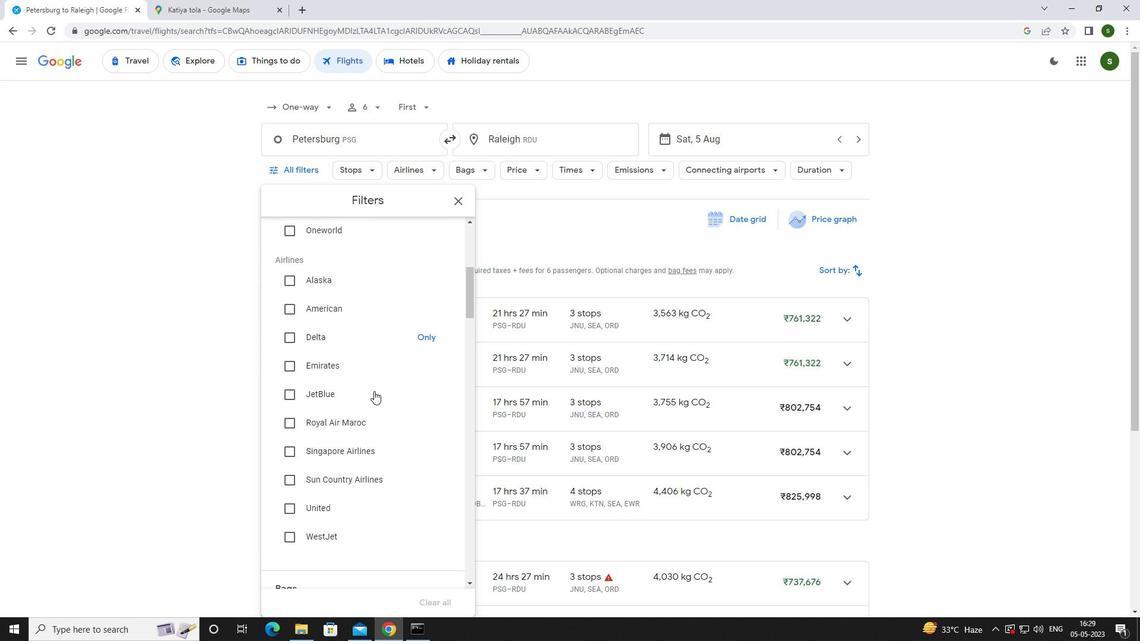 
Action: Mouse scrolled (374, 390) with delta (0, 0)
Screenshot: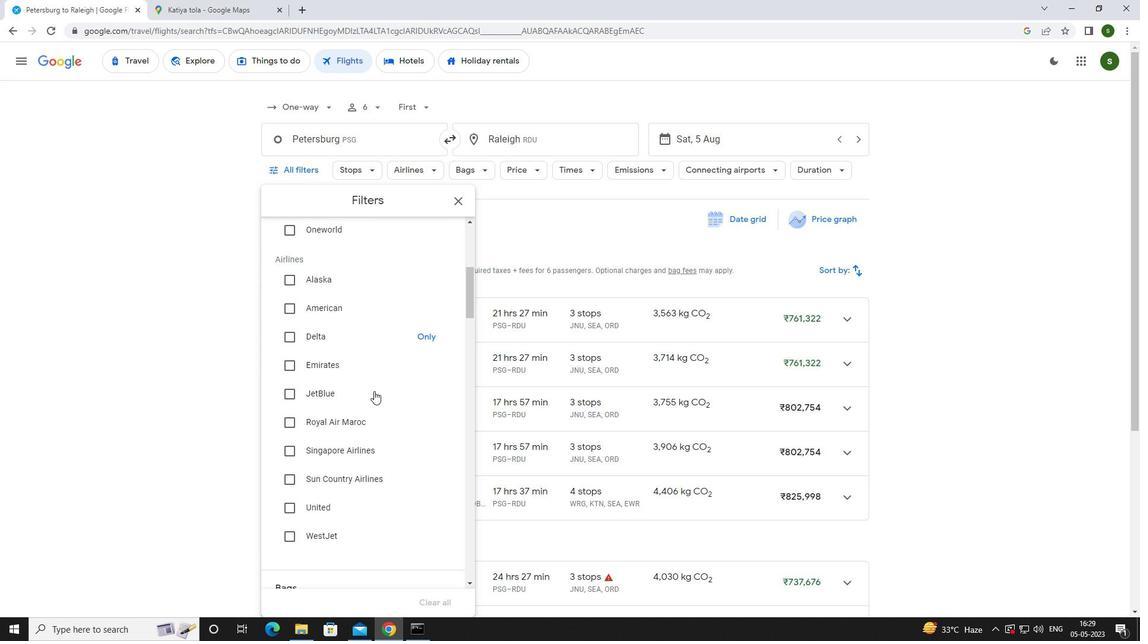 
Action: Mouse scrolled (374, 390) with delta (0, 0)
Screenshot: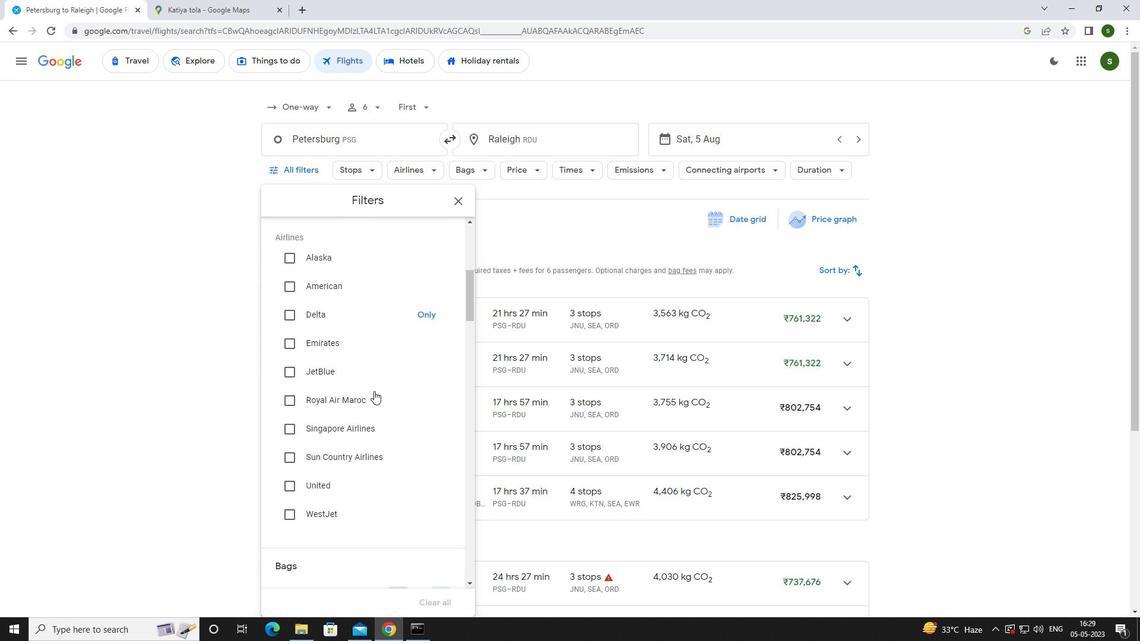 
Action: Mouse scrolled (374, 390) with delta (0, 0)
Screenshot: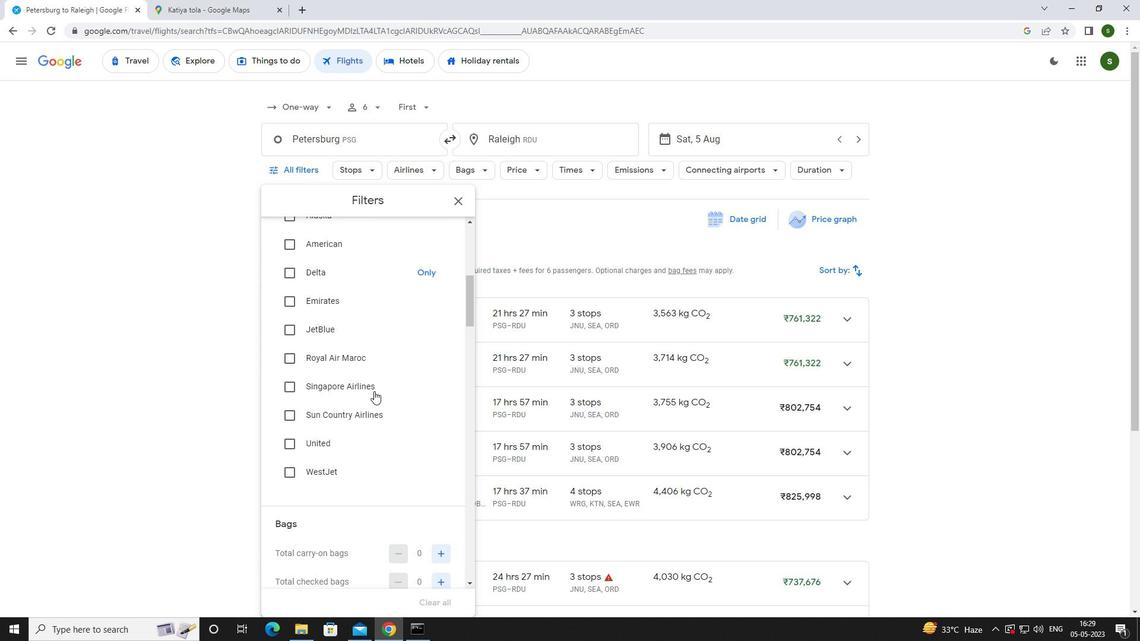 
Action: Mouse moved to (446, 406)
Screenshot: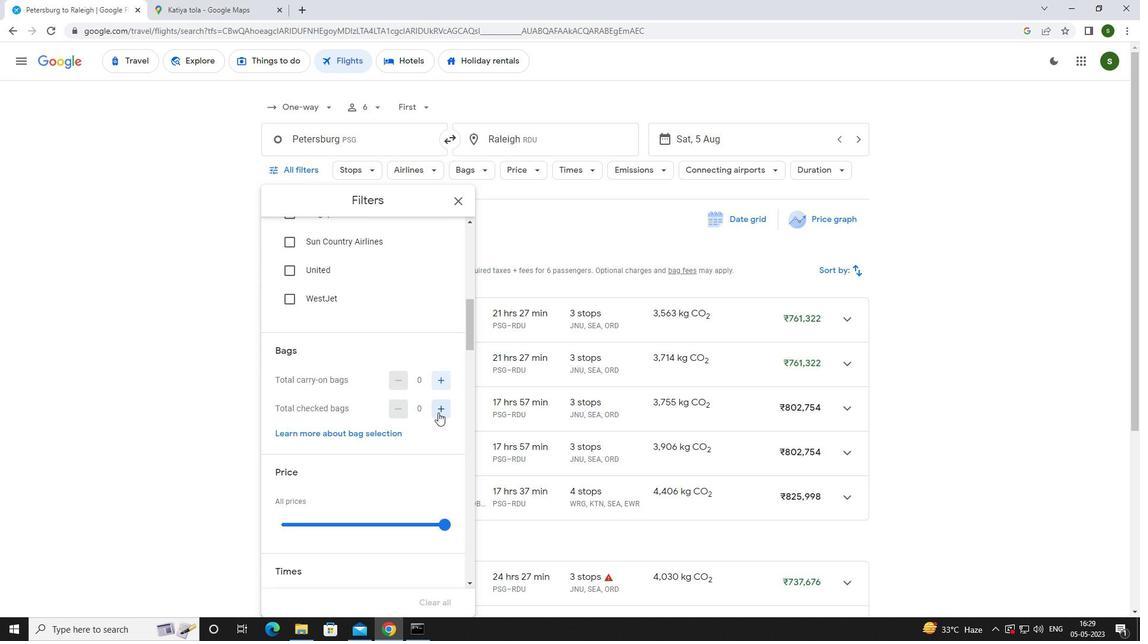 
Action: Mouse pressed left at (446, 406)
Screenshot: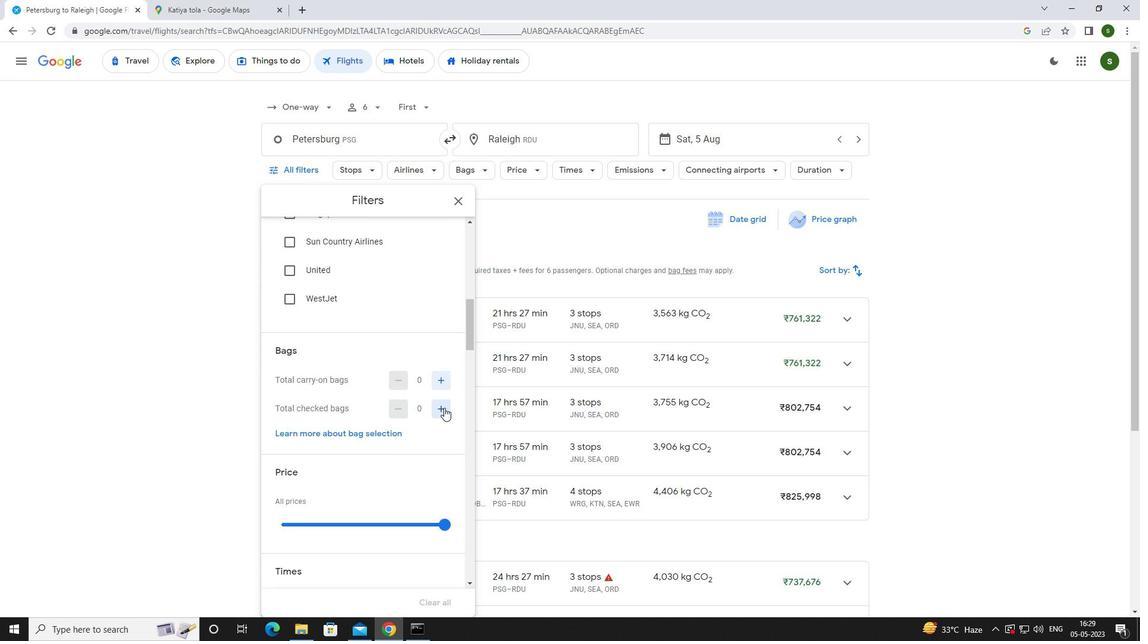 
Action: Mouse pressed left at (446, 406)
Screenshot: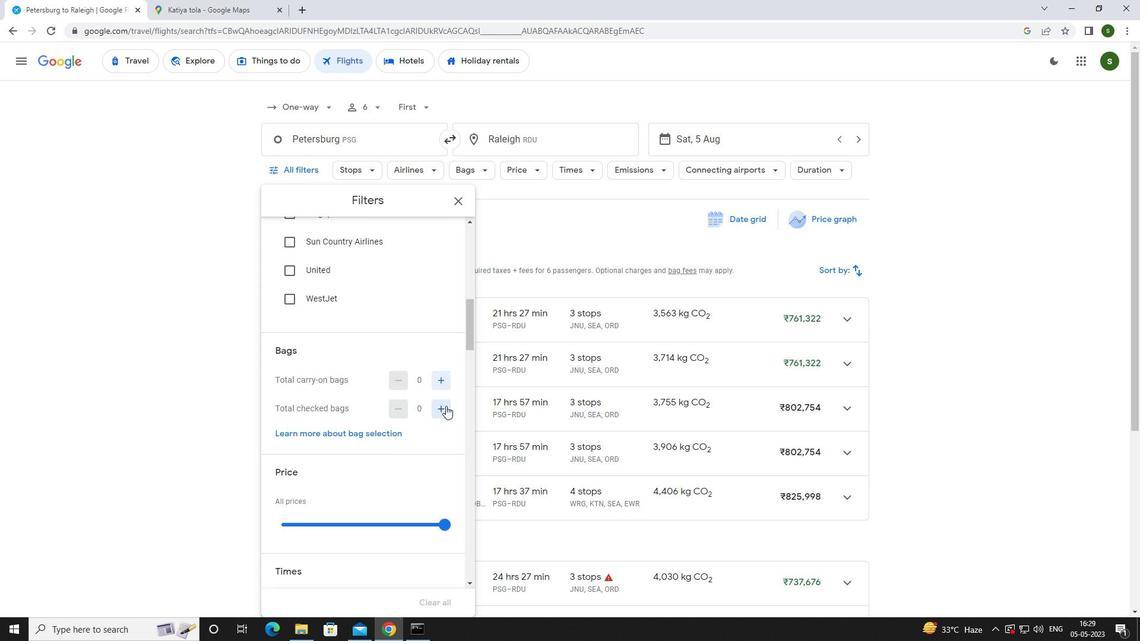 
Action: Mouse pressed left at (446, 406)
Screenshot: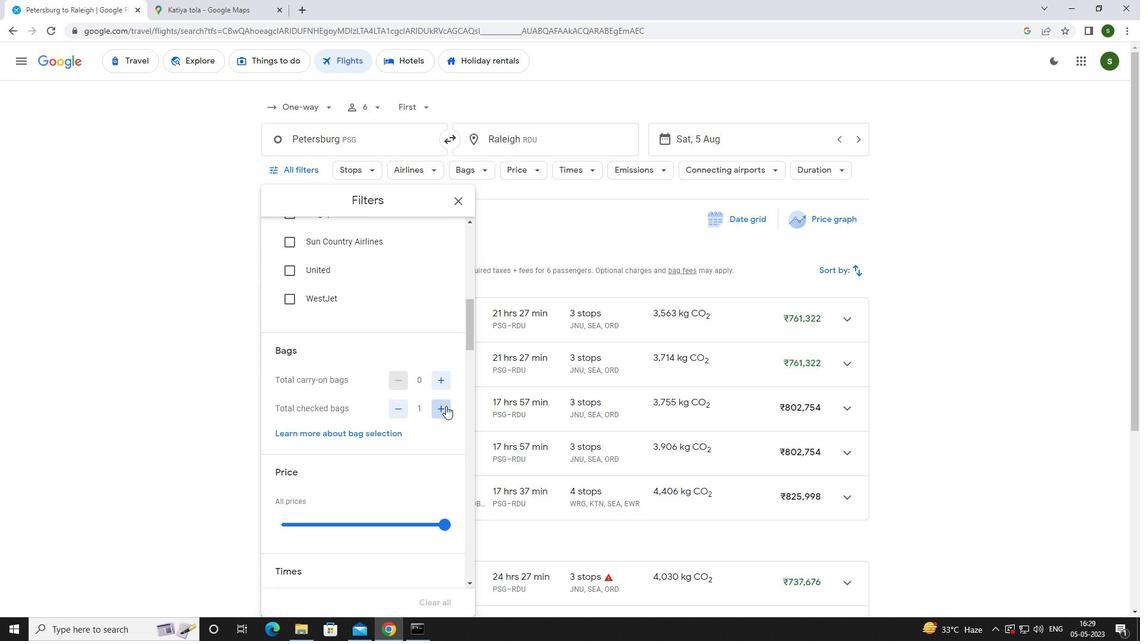 
Action: Mouse pressed left at (446, 406)
Screenshot: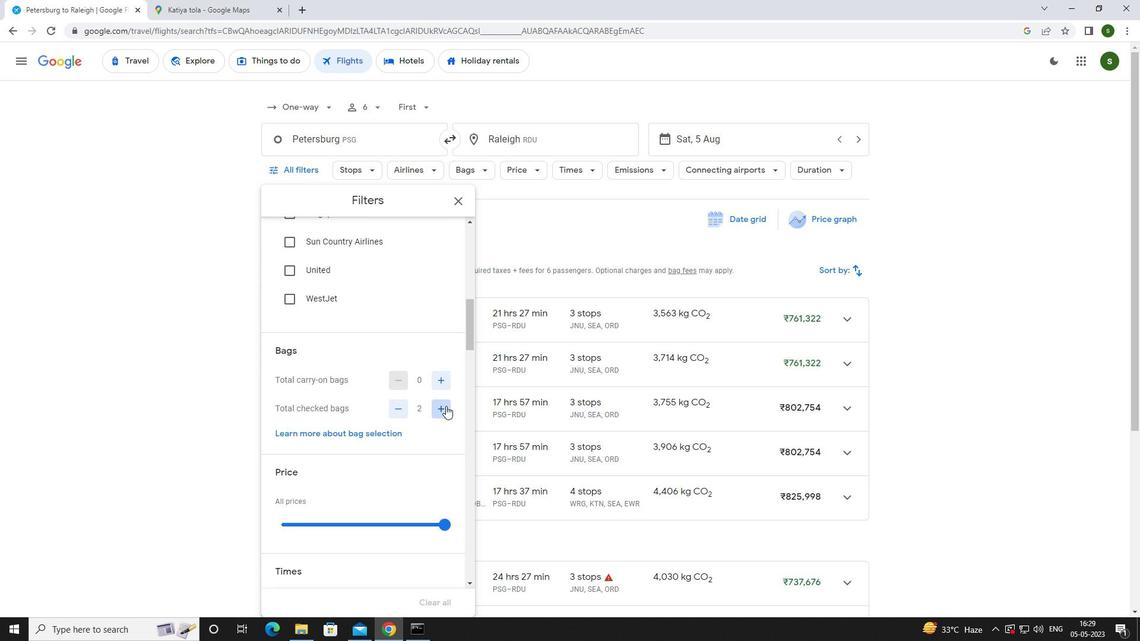 
Action: Mouse pressed left at (446, 406)
Screenshot: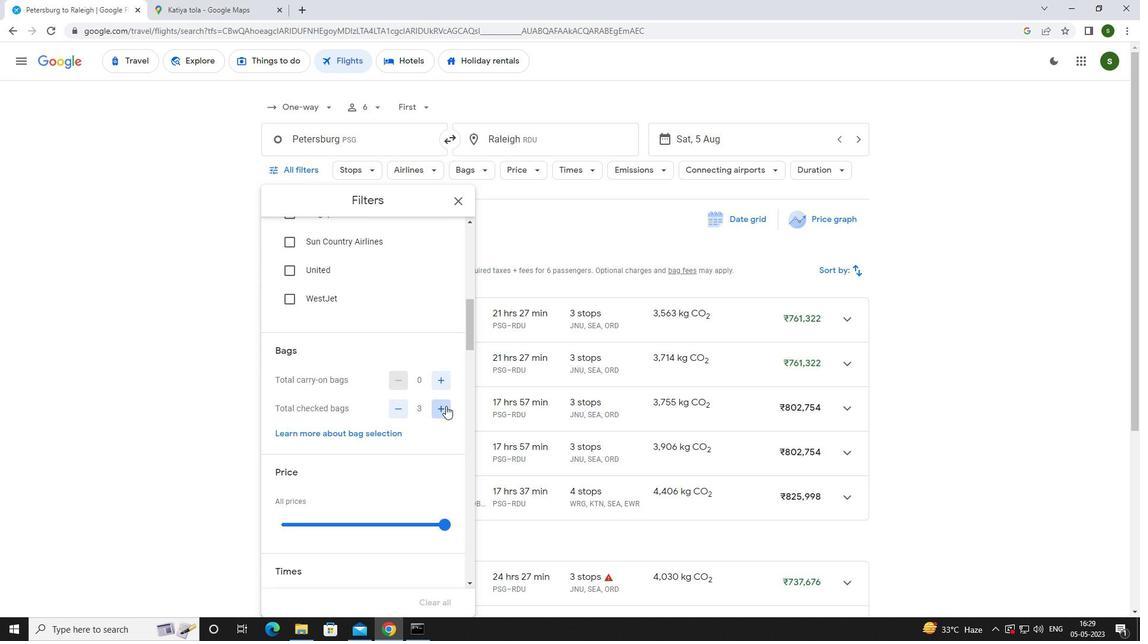 
Action: Mouse pressed left at (446, 406)
Screenshot: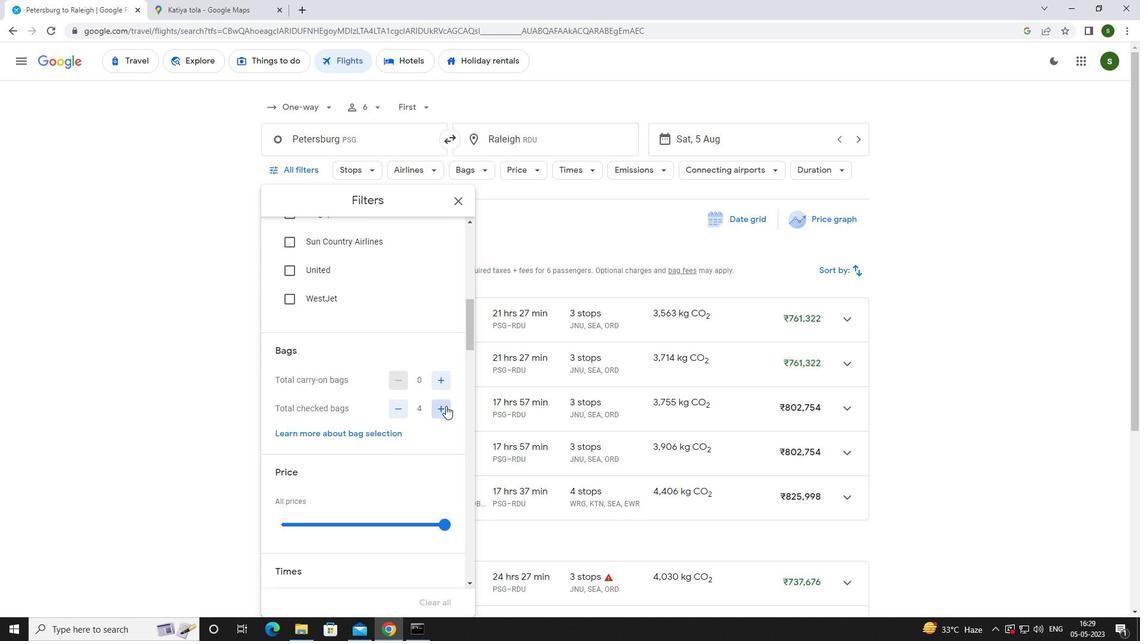 
Action: Mouse pressed left at (446, 406)
Screenshot: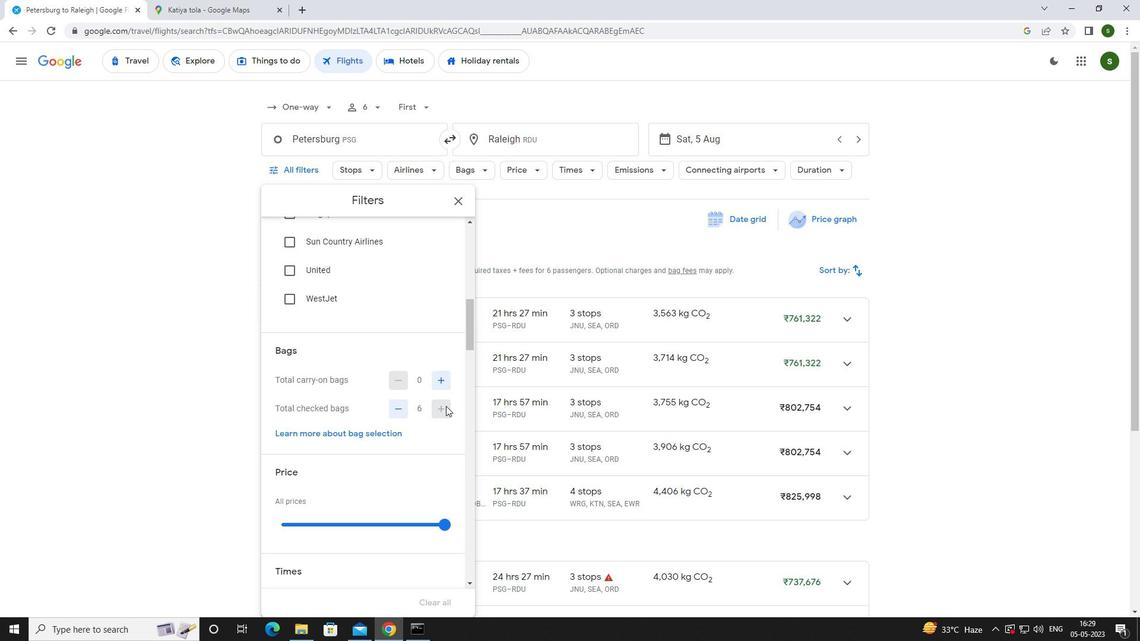 
Action: Mouse scrolled (446, 405) with delta (0, 0)
Screenshot: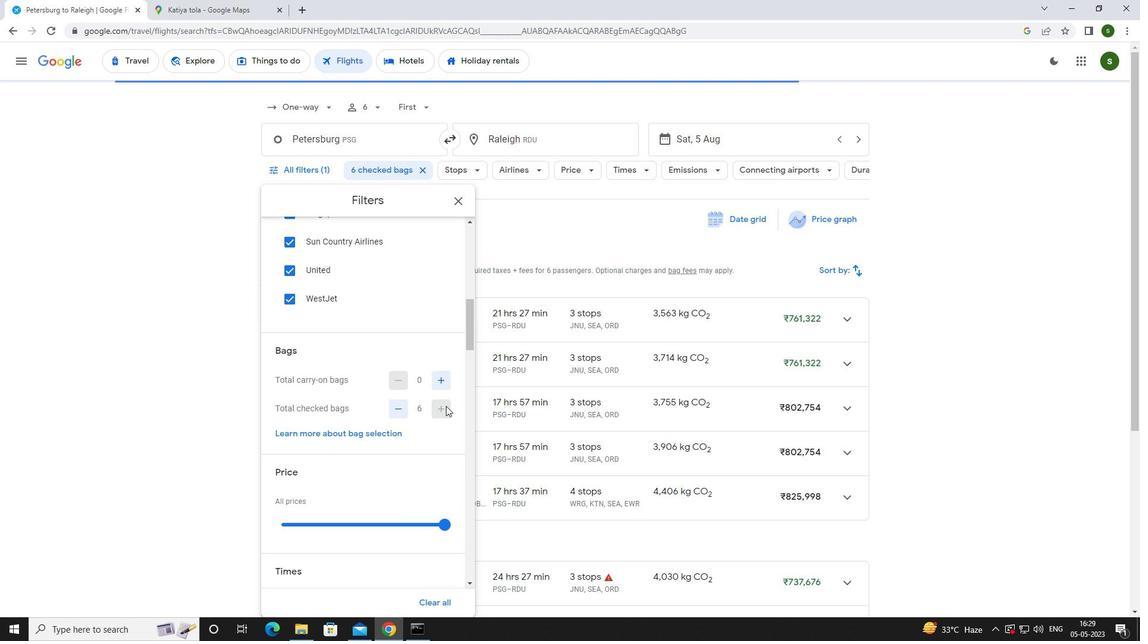 
Action: Mouse moved to (446, 406)
Screenshot: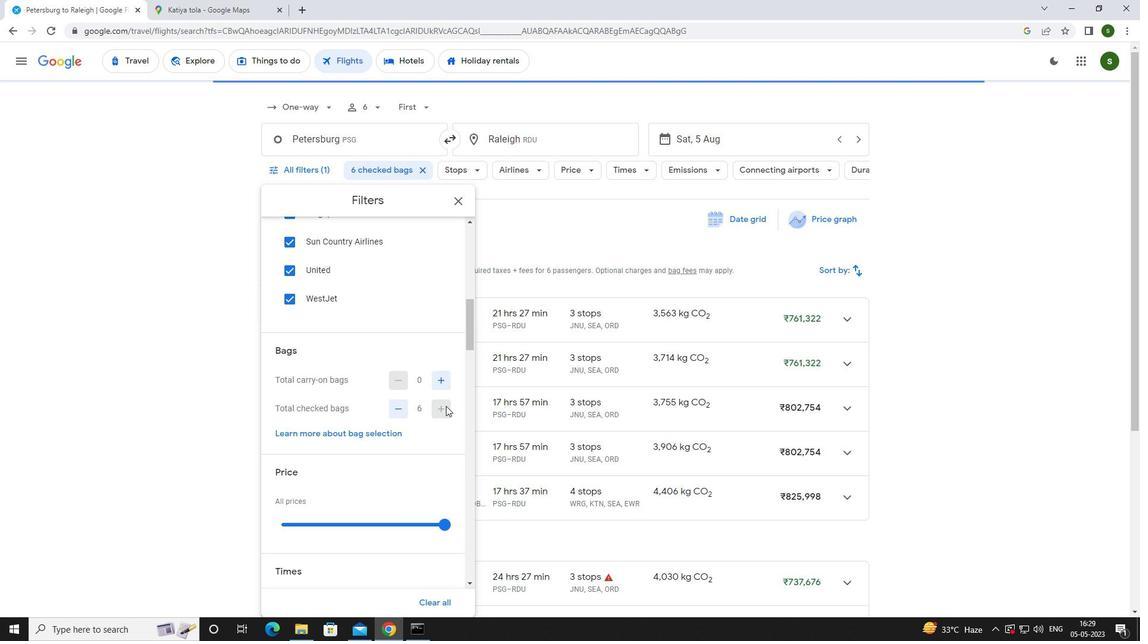 
Action: Mouse scrolled (446, 405) with delta (0, 0)
Screenshot: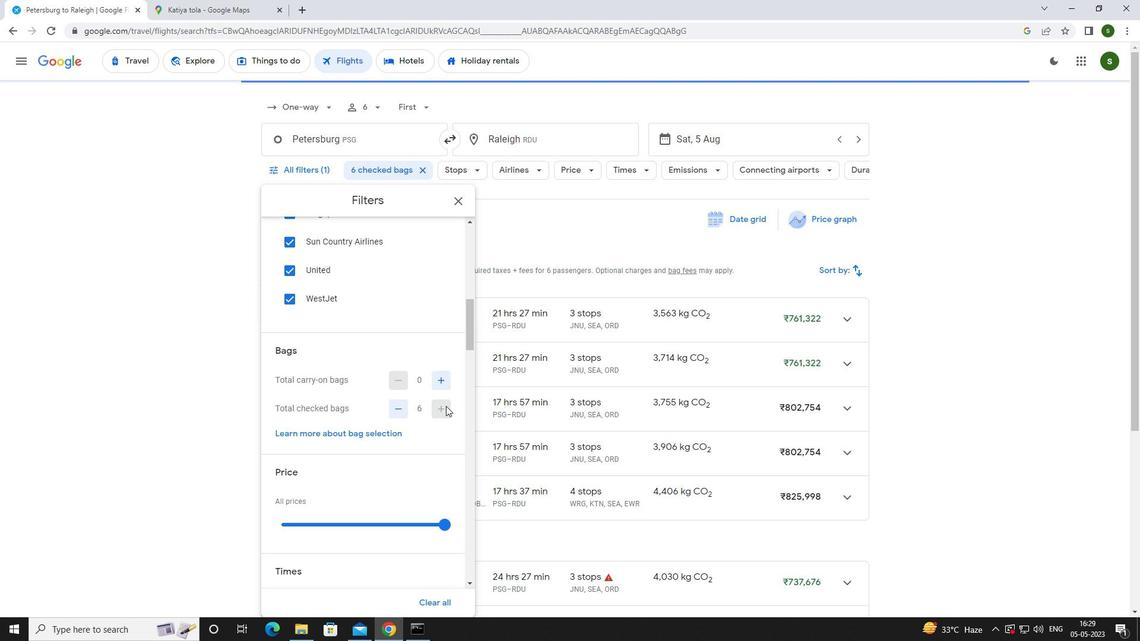
Action: Mouse pressed left at (446, 406)
Screenshot: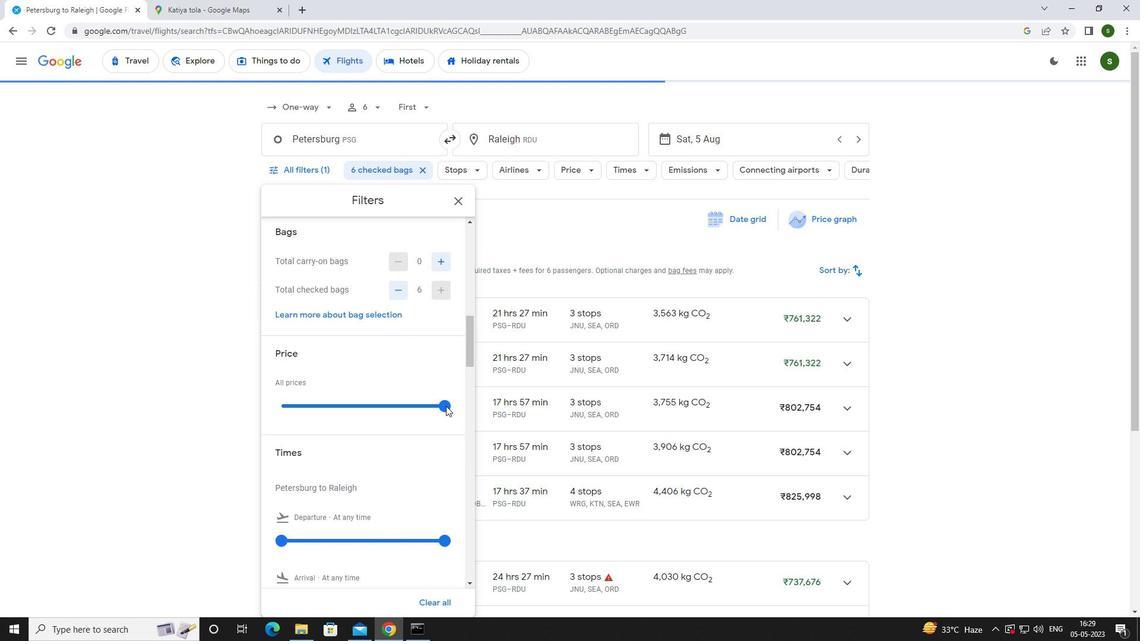 
Action: Mouse moved to (339, 417)
Screenshot: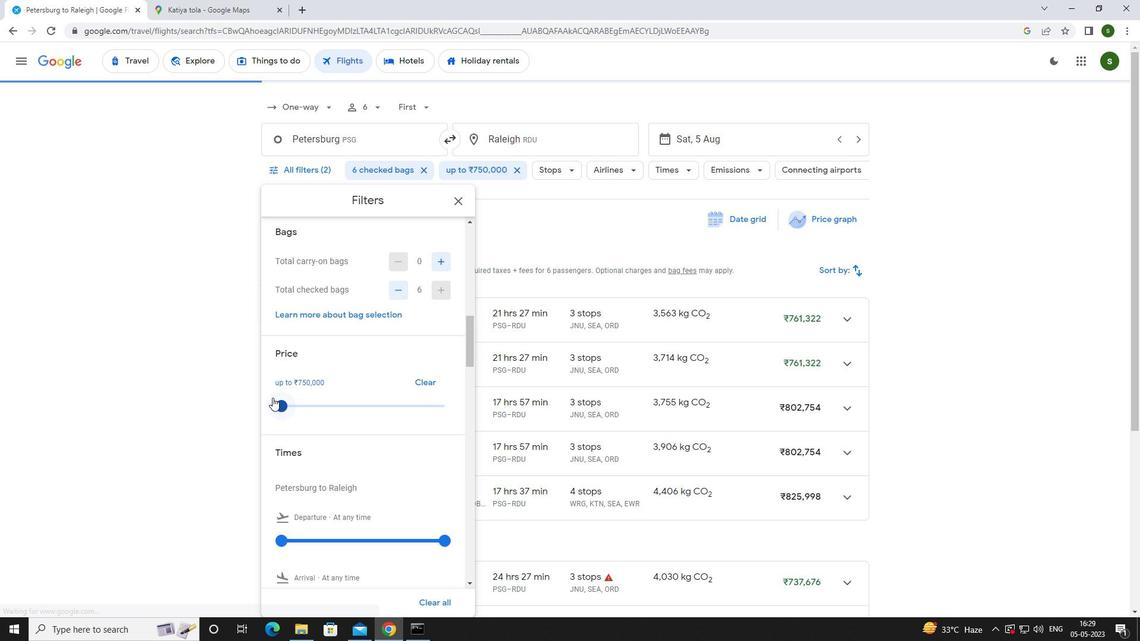
Action: Mouse scrolled (339, 417) with delta (0, 0)
Screenshot: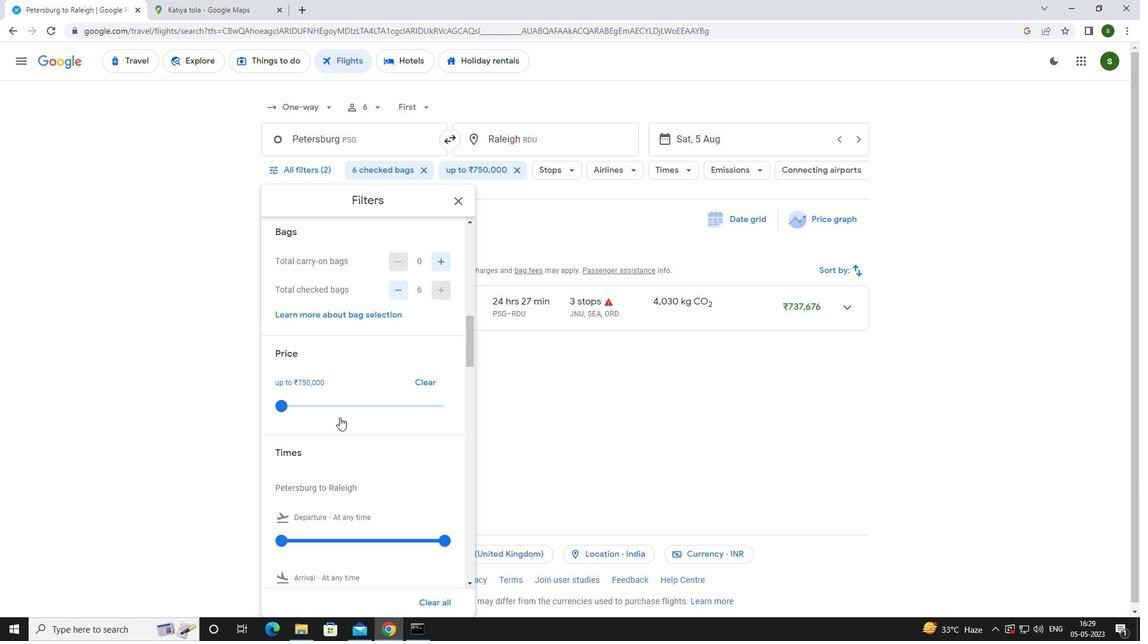 
Action: Mouse scrolled (339, 417) with delta (0, 0)
Screenshot: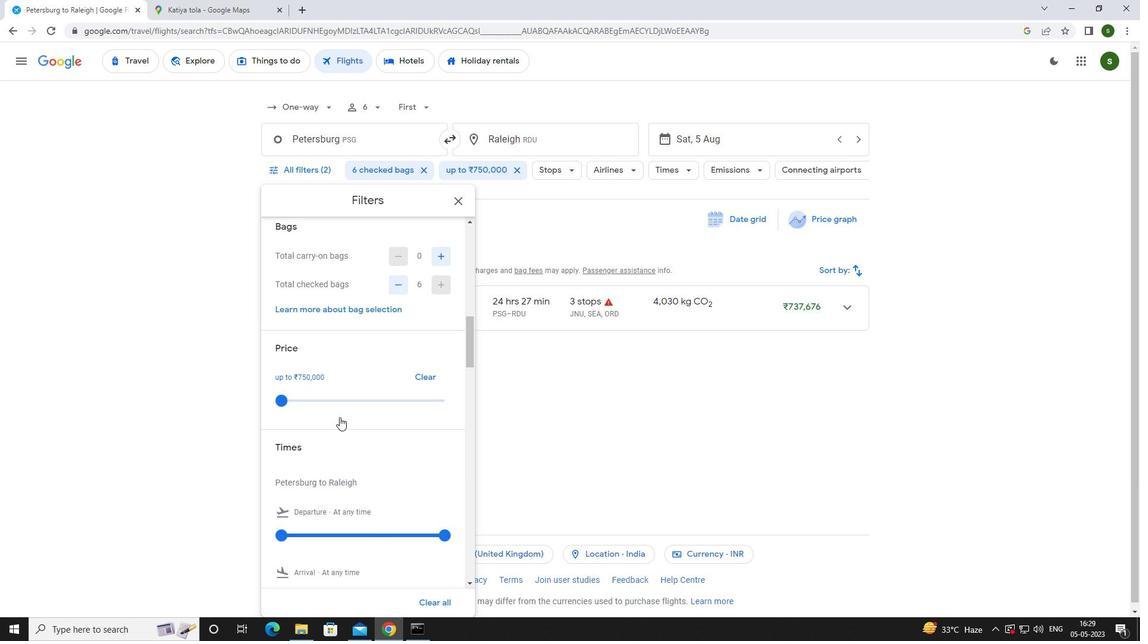 
Action: Mouse moved to (280, 421)
Screenshot: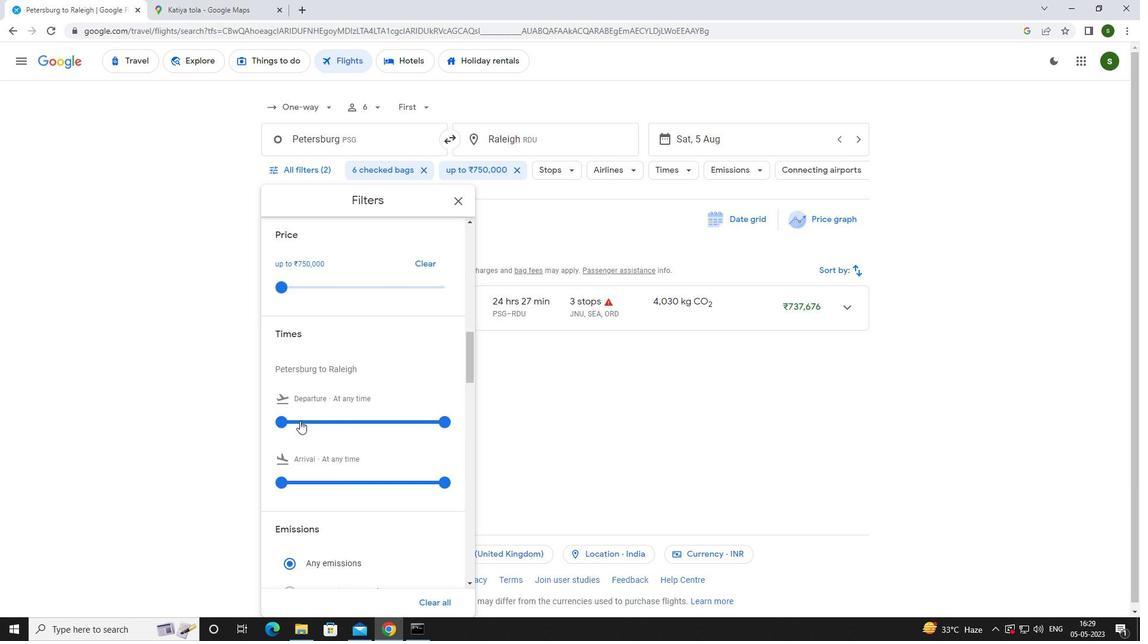 
Action: Mouse pressed left at (280, 421)
Screenshot: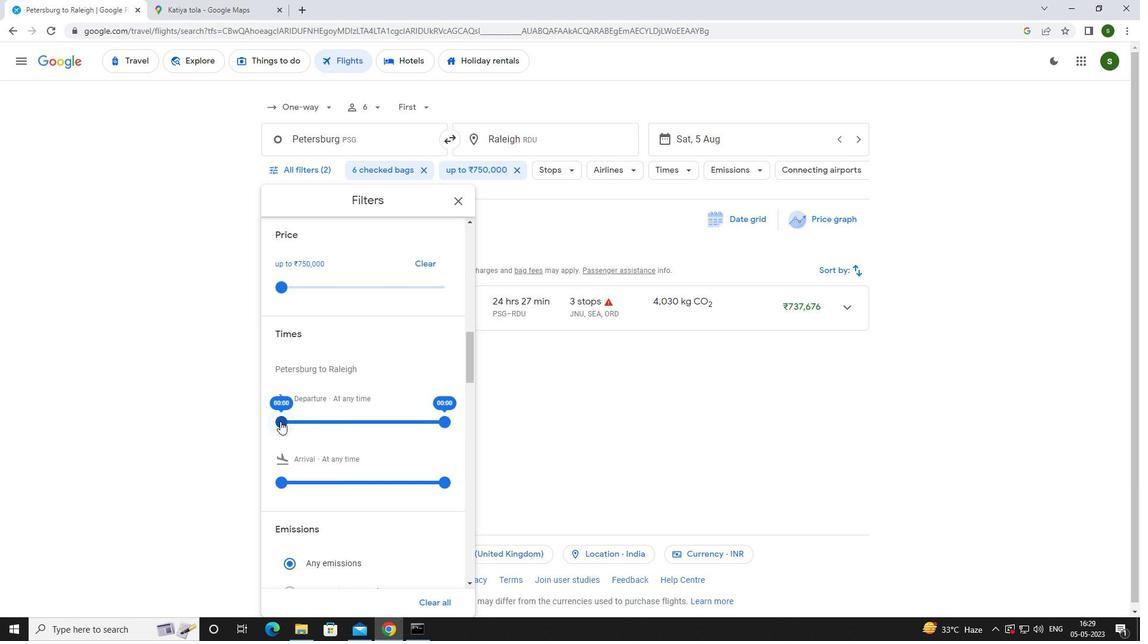 
Action: Mouse moved to (528, 445)
Screenshot: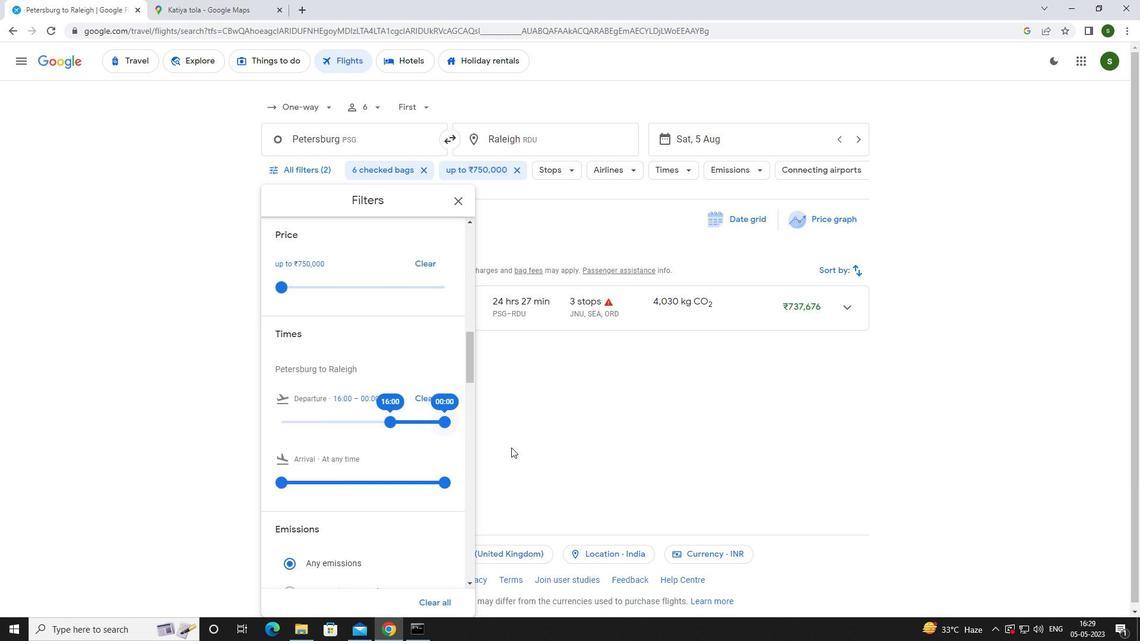 
Action: Mouse pressed left at (528, 445)
Screenshot: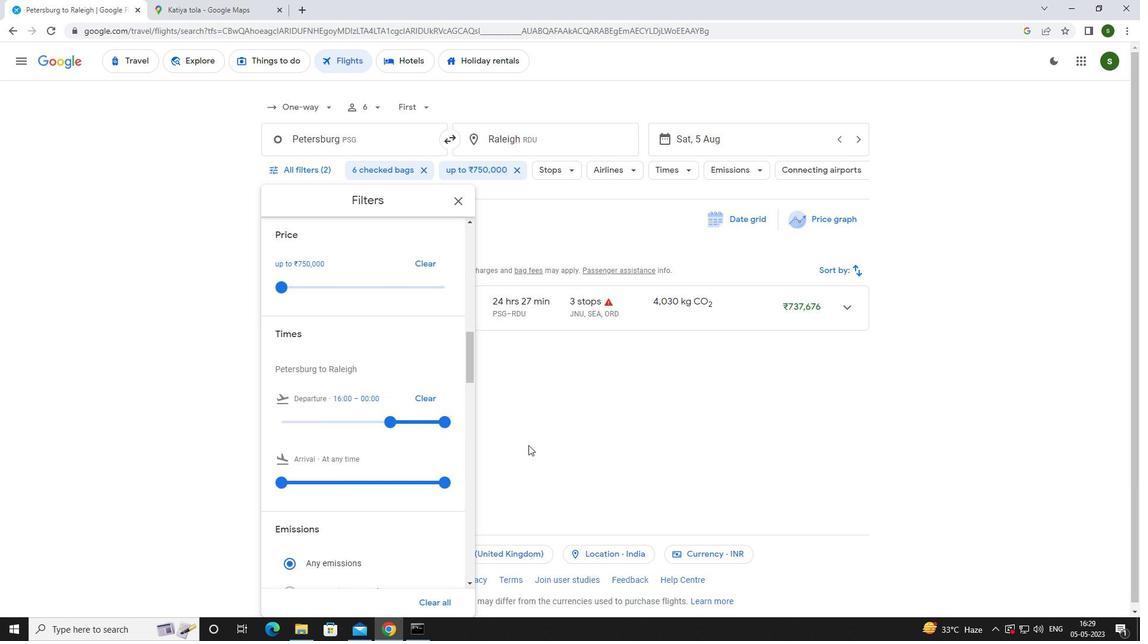 
